 Task: Look for space in Schmallenberg, Germany from 1st July, 2023 to 8th July, 2023 for 2 adults, 1 child in price range Rs.15000 to Rs.20000. Place can be entire place with 1  bedroom having 1 bed and 1 bathroom. Property type can be house, flat, guest house, hotel. Booking option can be shelf check-in. Required host language is English.
Action: Mouse moved to (405, 93)
Screenshot: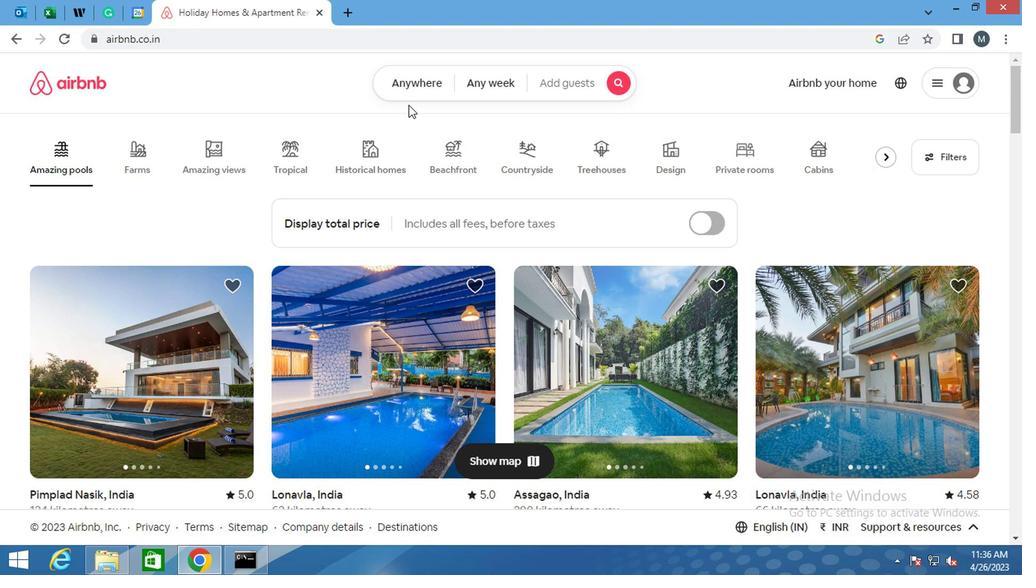 
Action: Mouse pressed left at (405, 93)
Screenshot: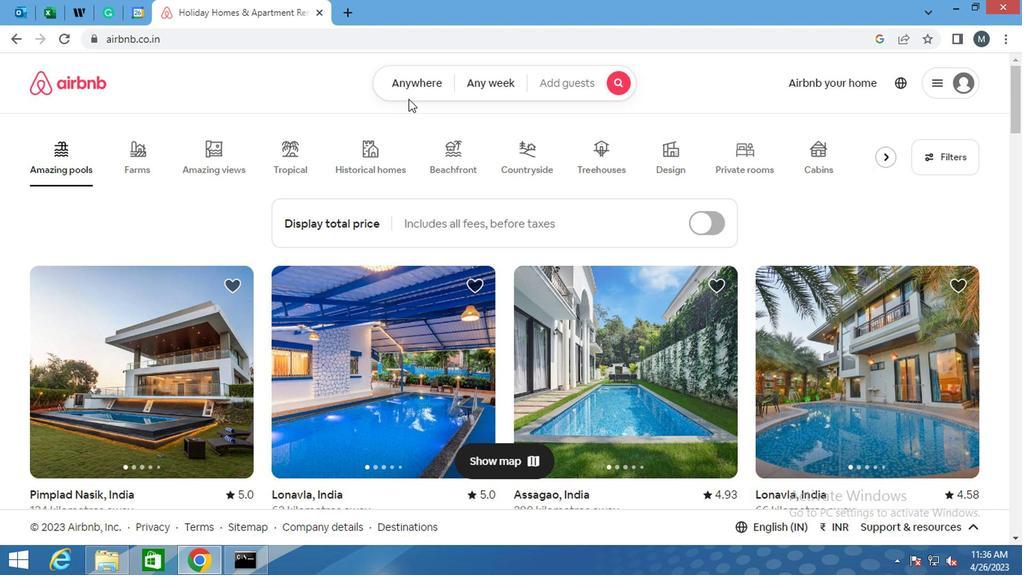 
Action: Mouse moved to (288, 144)
Screenshot: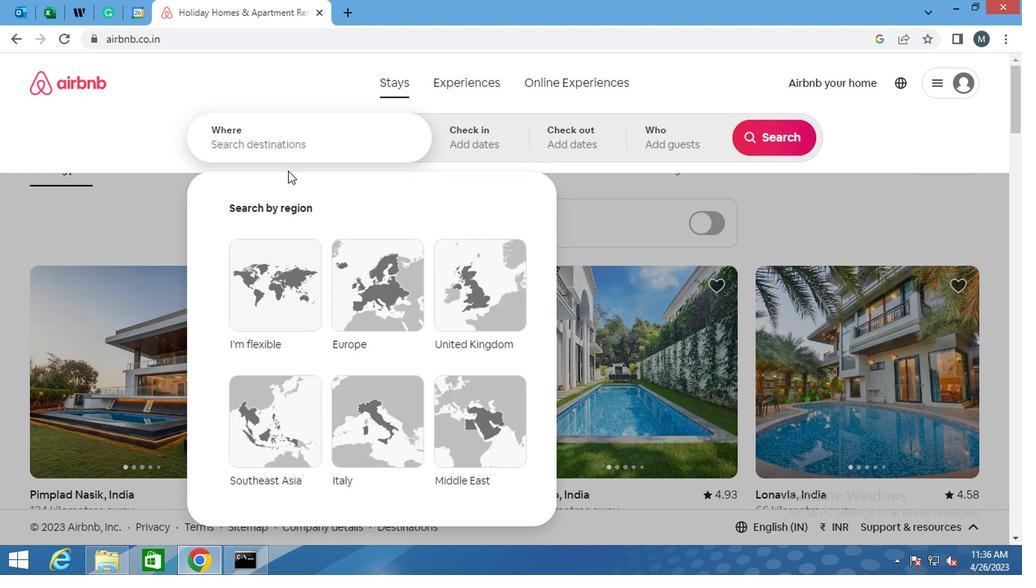 
Action: Mouse pressed left at (288, 144)
Screenshot: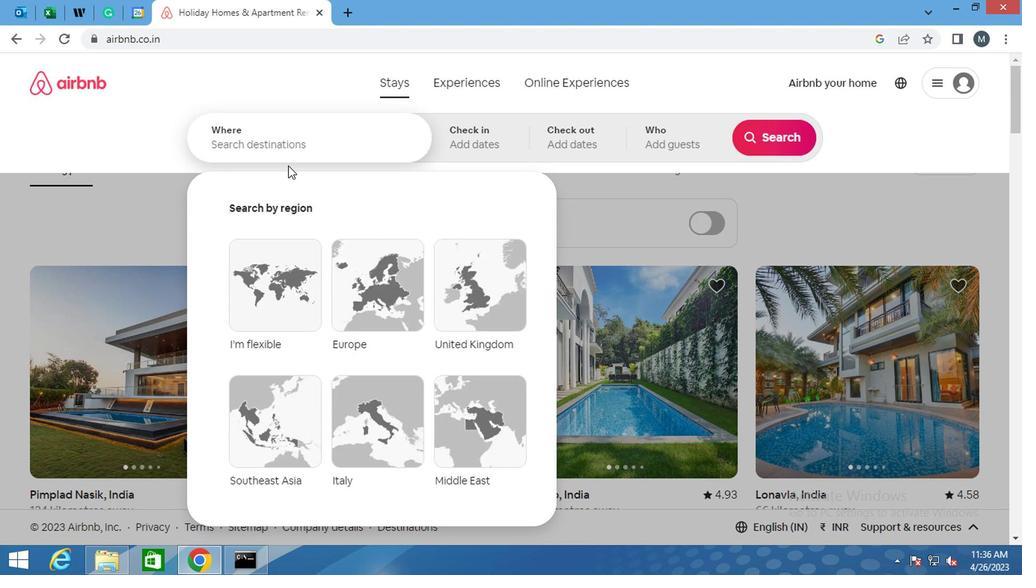 
Action: Mouse moved to (289, 144)
Screenshot: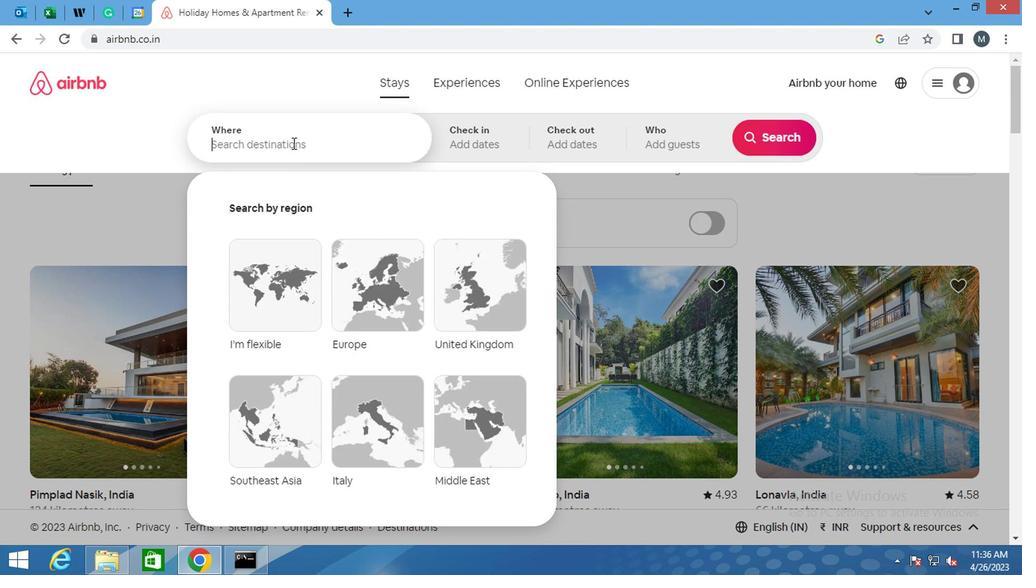 
Action: Key pressed <Key.shift>SCHMALLENBERG,<Key.shift>GER
Screenshot: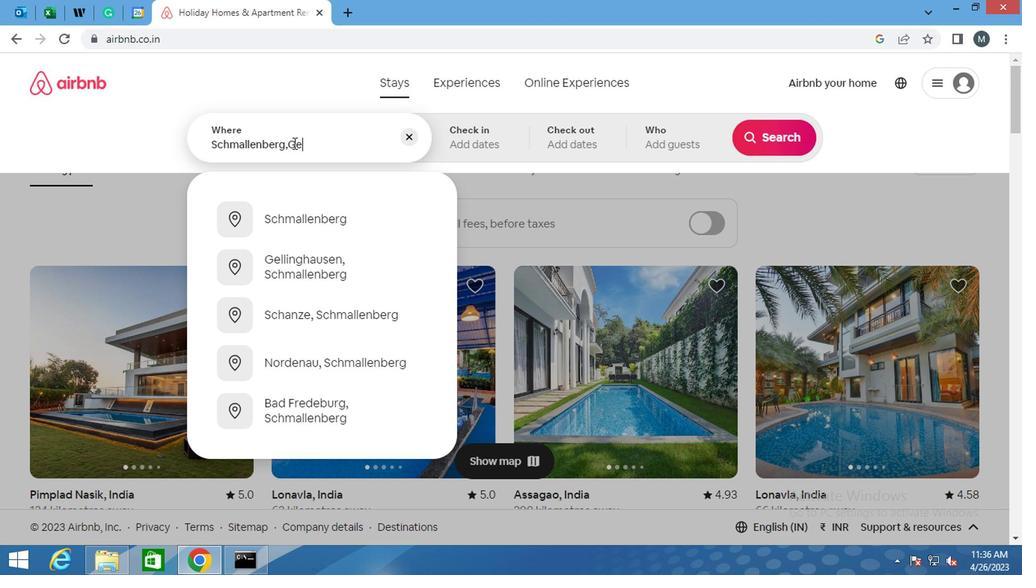
Action: Mouse moved to (339, 212)
Screenshot: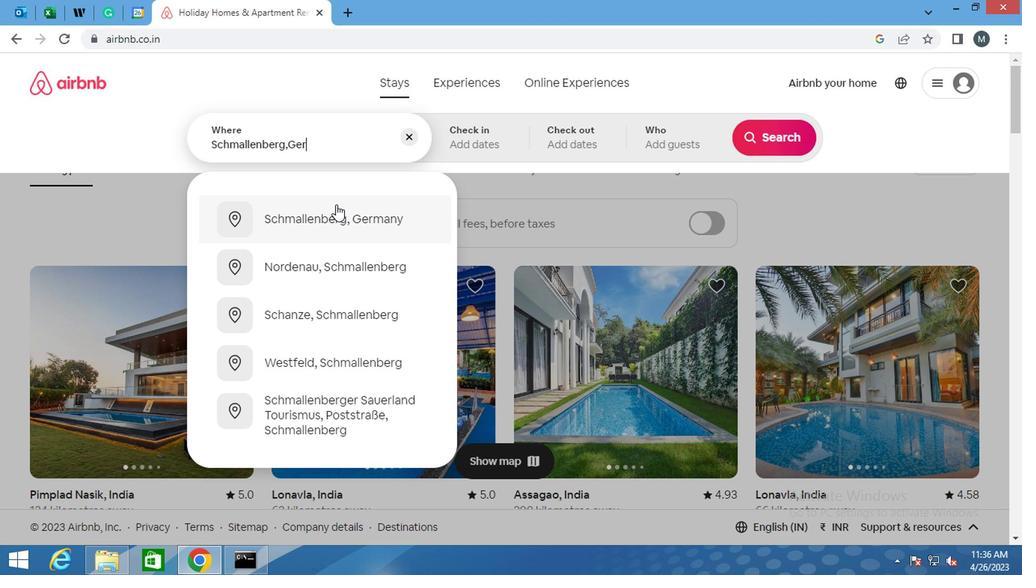 
Action: Mouse pressed left at (339, 212)
Screenshot: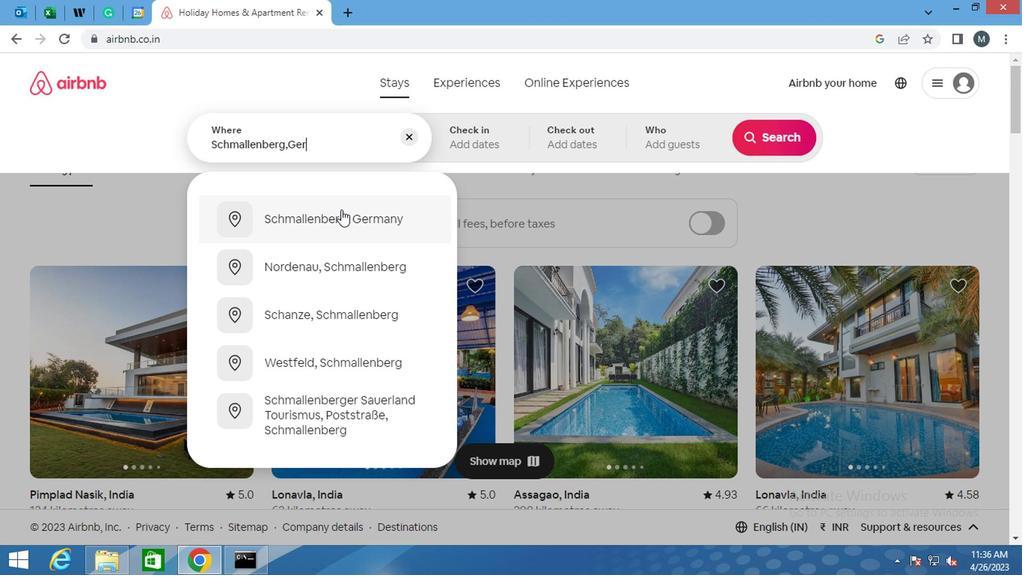 
Action: Mouse moved to (753, 257)
Screenshot: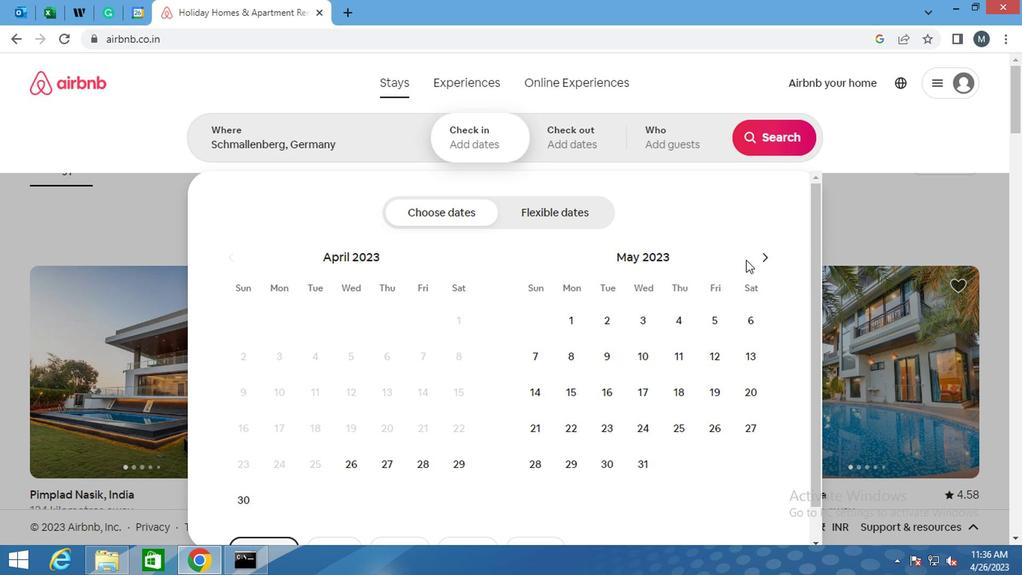 
Action: Mouse pressed left at (753, 257)
Screenshot: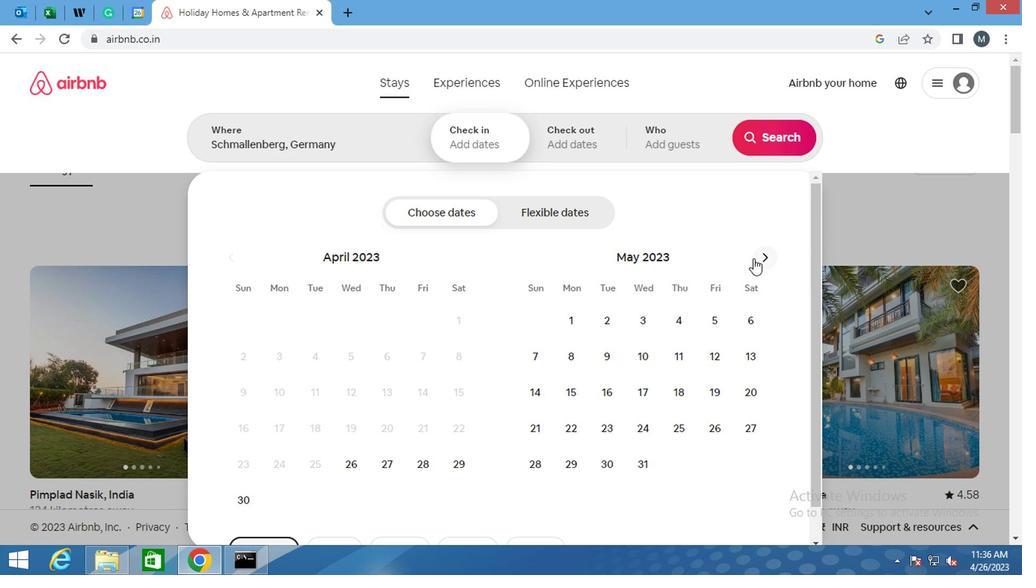 
Action: Mouse moved to (756, 257)
Screenshot: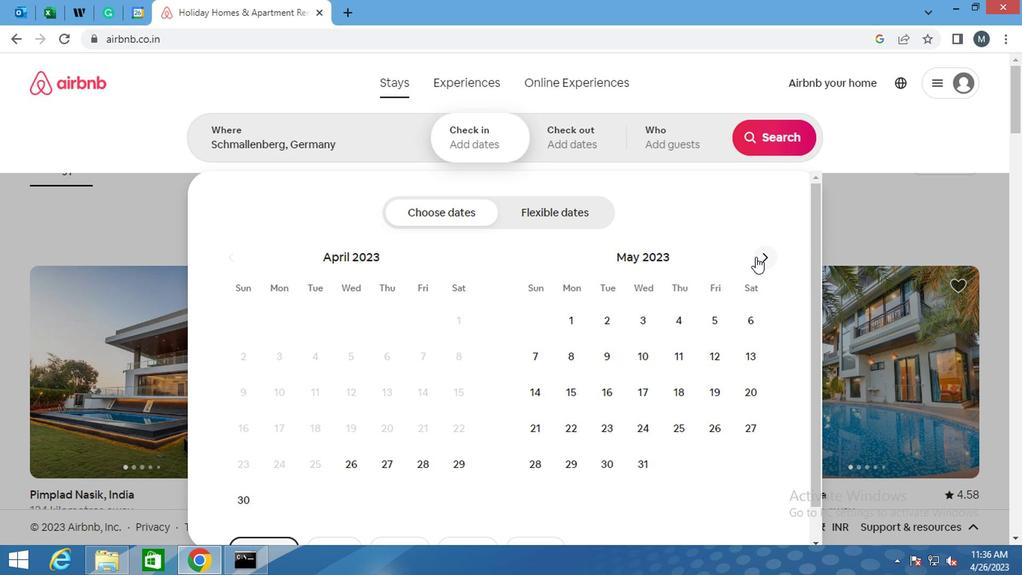 
Action: Mouse pressed left at (756, 257)
Screenshot: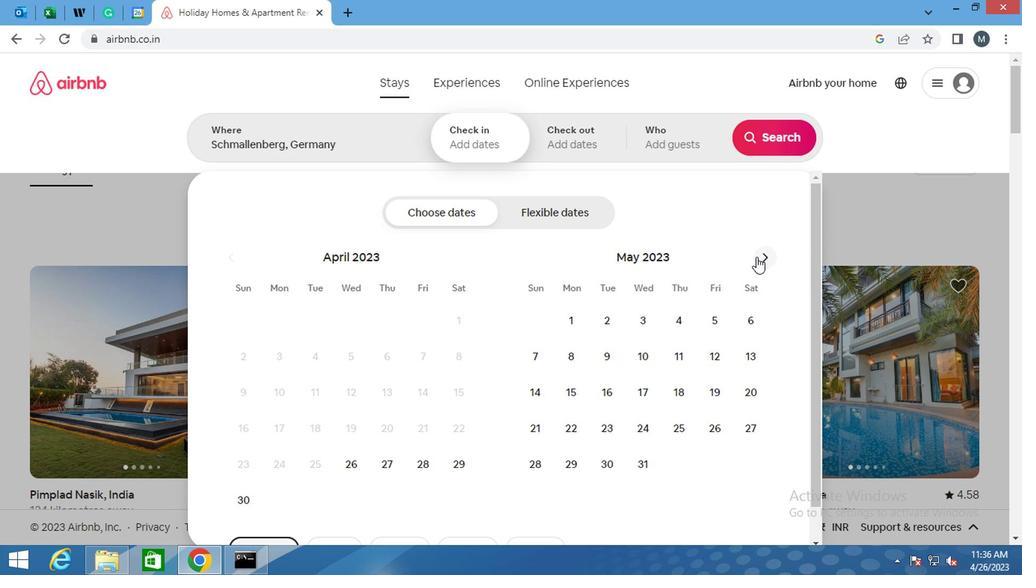 
Action: Mouse moved to (746, 322)
Screenshot: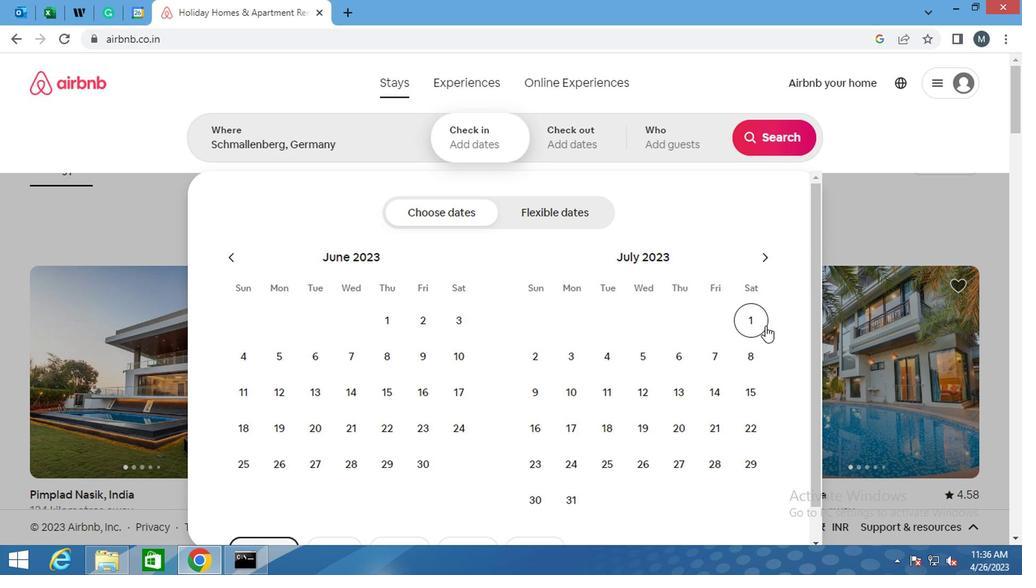 
Action: Mouse pressed left at (746, 322)
Screenshot: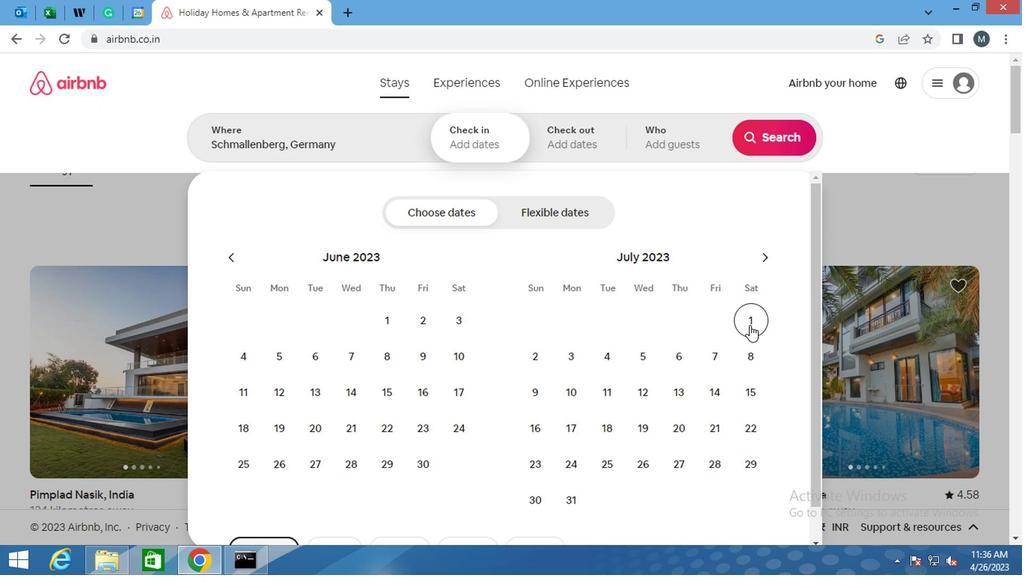 
Action: Mouse moved to (751, 354)
Screenshot: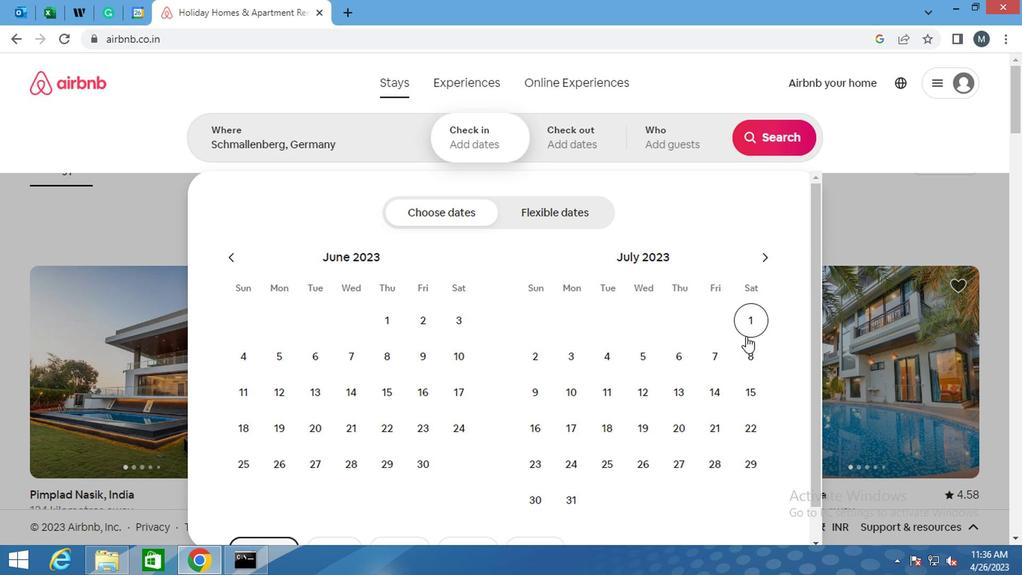 
Action: Mouse pressed left at (751, 354)
Screenshot: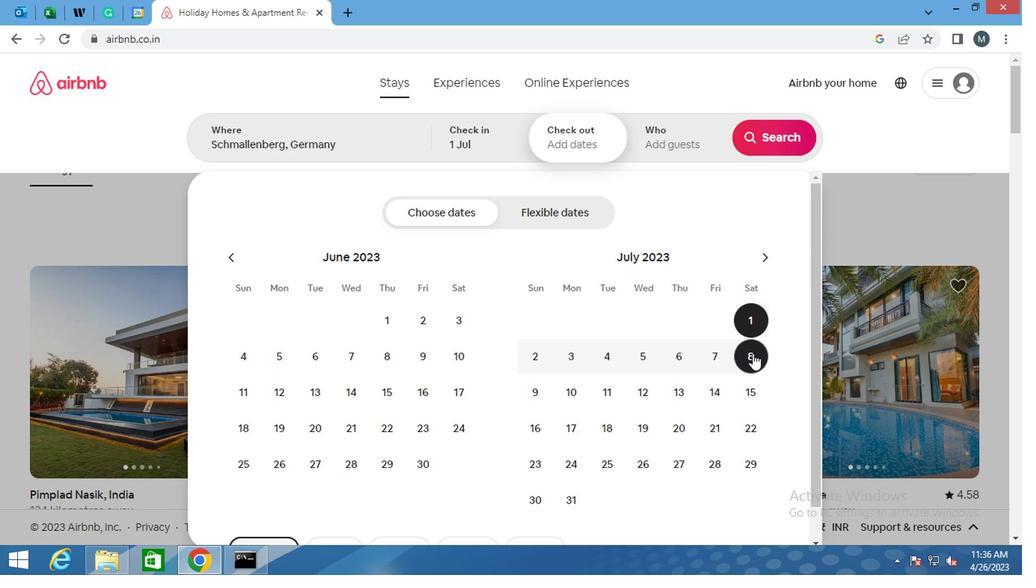 
Action: Mouse moved to (686, 150)
Screenshot: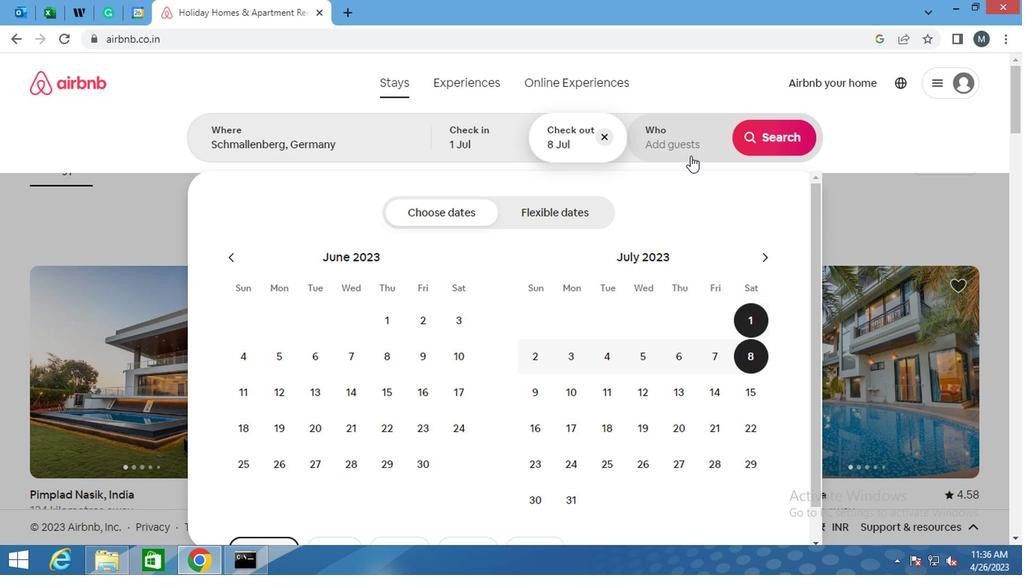 
Action: Mouse pressed left at (686, 150)
Screenshot: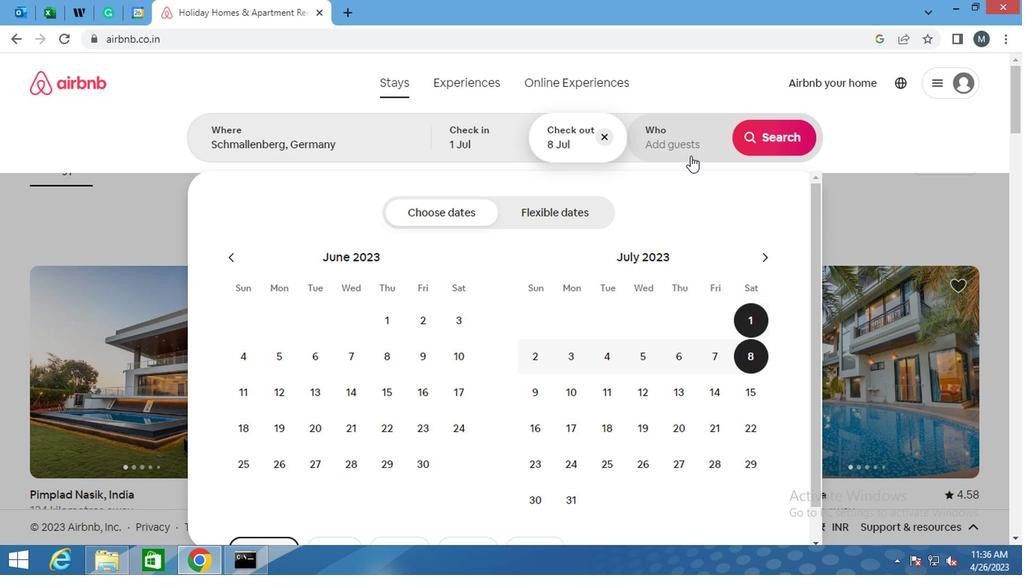 
Action: Mouse moved to (780, 217)
Screenshot: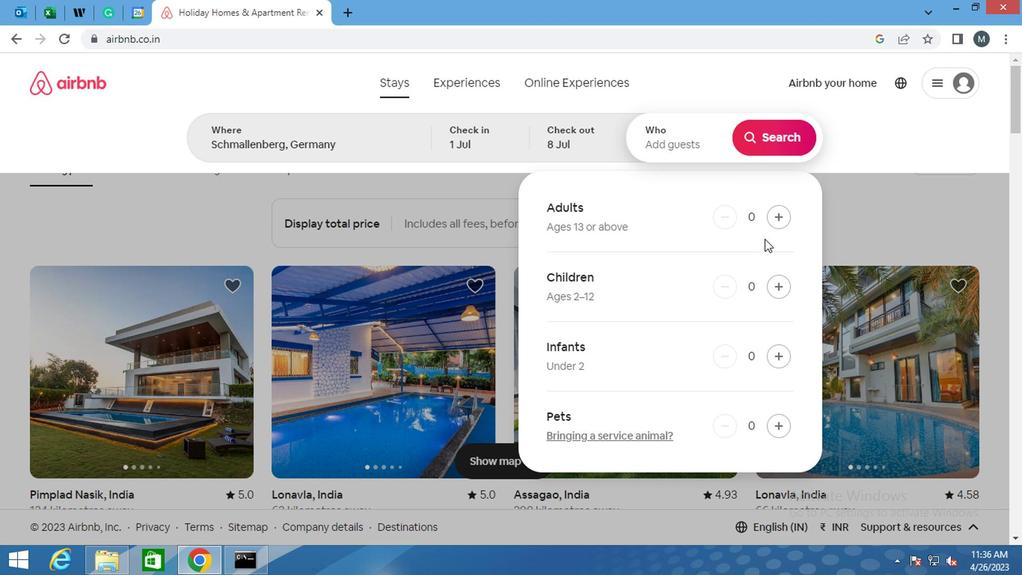 
Action: Mouse pressed left at (780, 217)
Screenshot: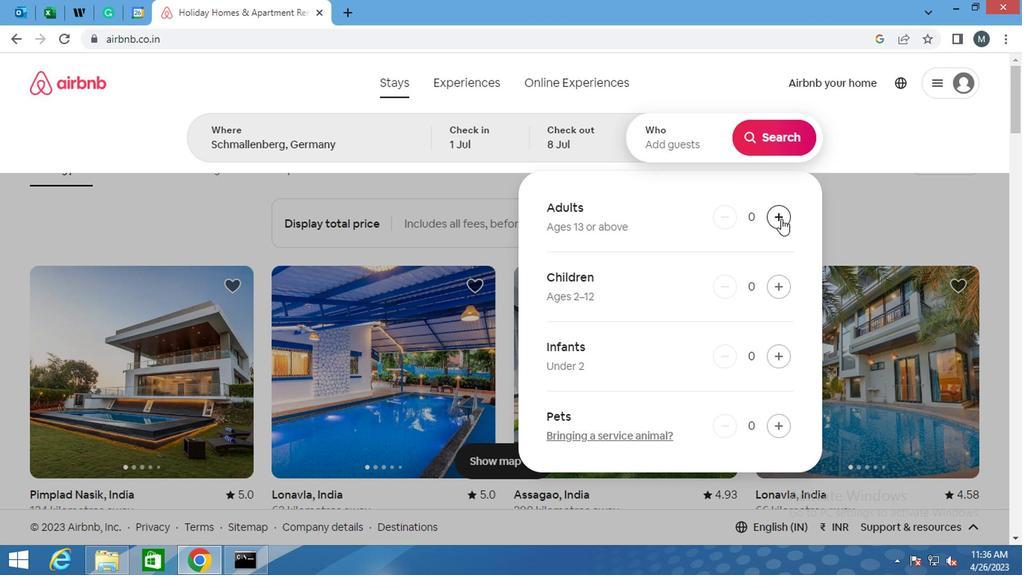 
Action: Mouse pressed left at (780, 217)
Screenshot: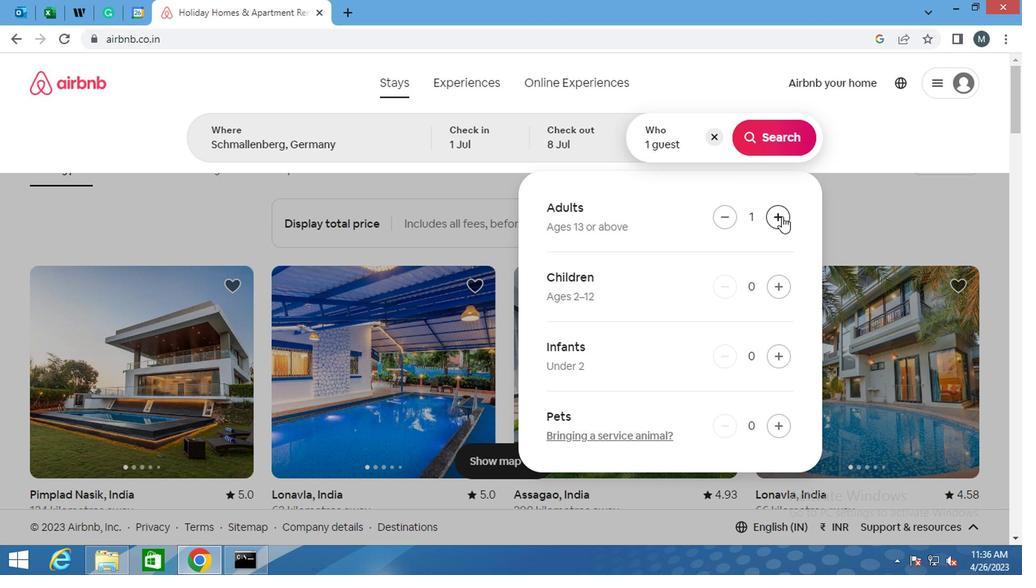 
Action: Mouse moved to (777, 284)
Screenshot: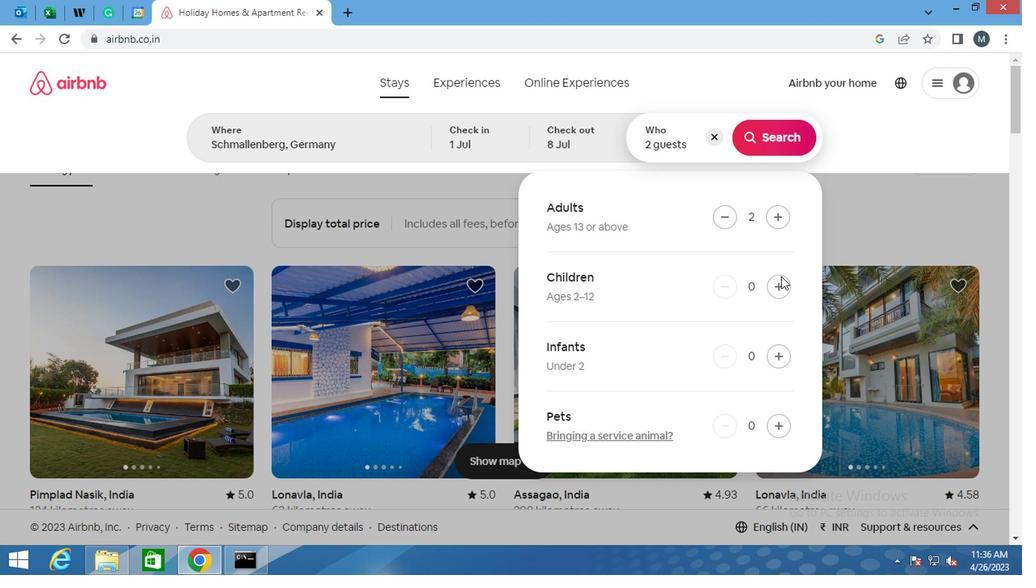 
Action: Mouse pressed left at (777, 284)
Screenshot: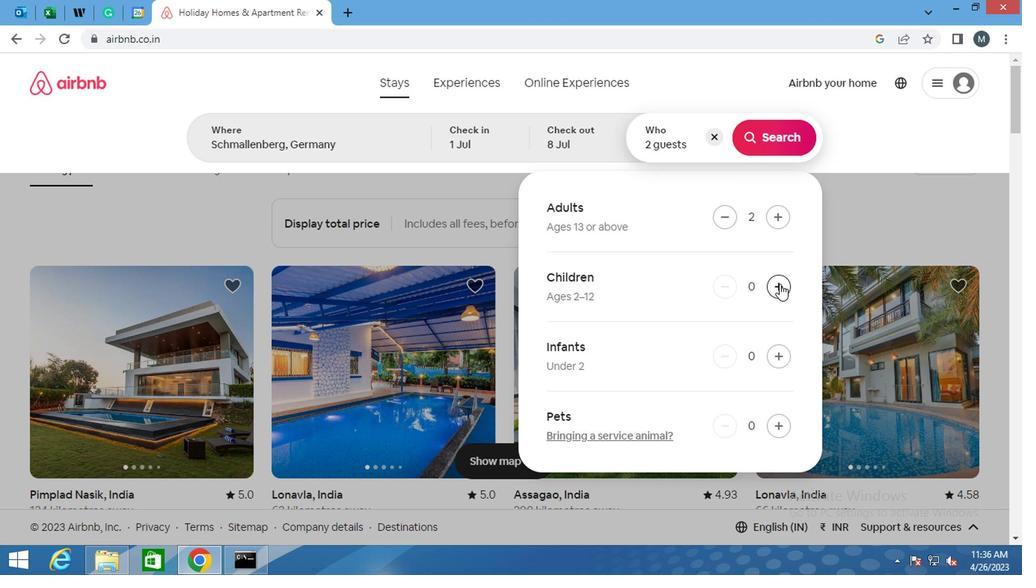
Action: Mouse moved to (757, 131)
Screenshot: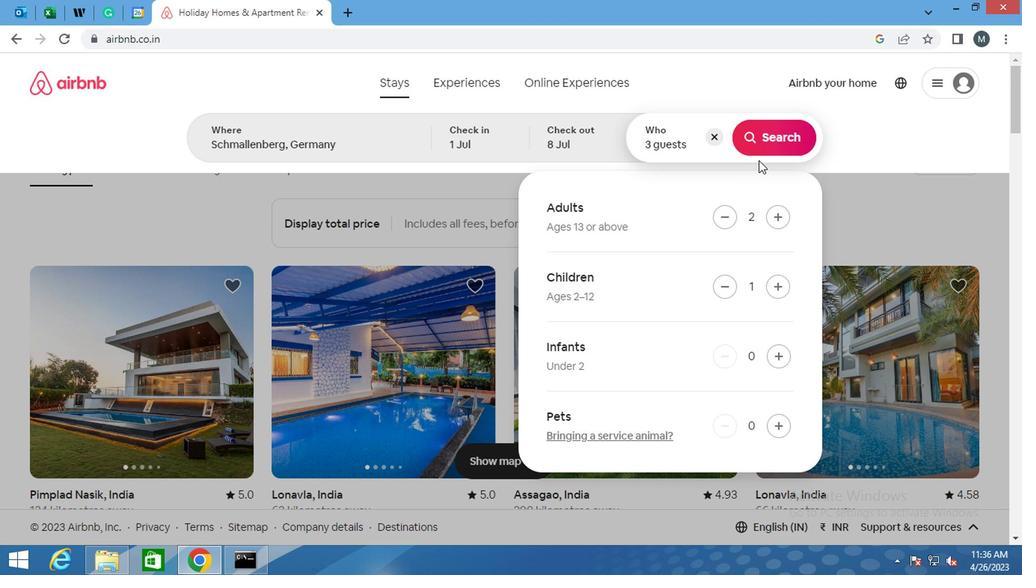 
Action: Mouse pressed left at (757, 131)
Screenshot: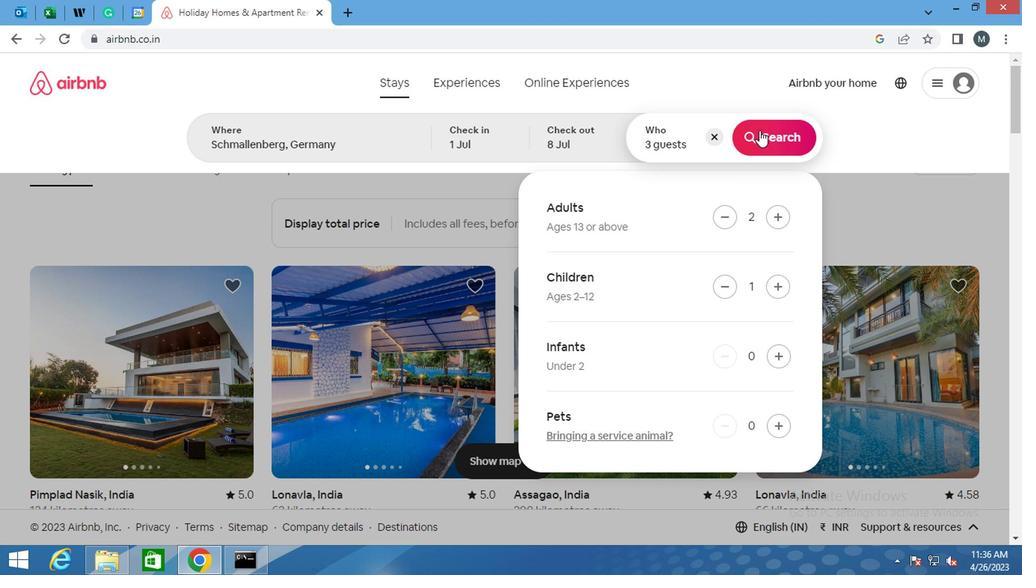 
Action: Mouse moved to (967, 145)
Screenshot: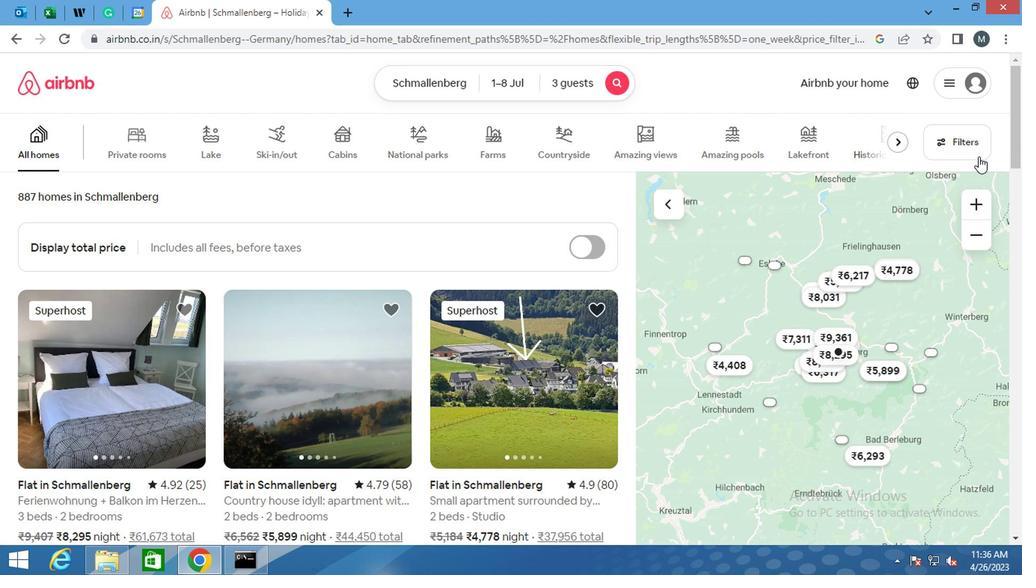 
Action: Mouse pressed left at (967, 145)
Screenshot: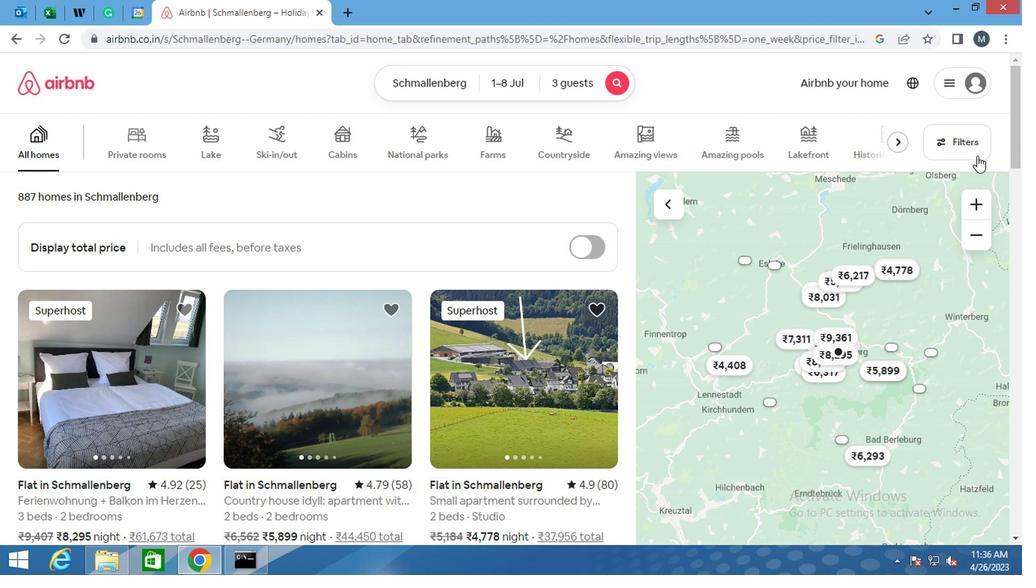 
Action: Mouse moved to (334, 334)
Screenshot: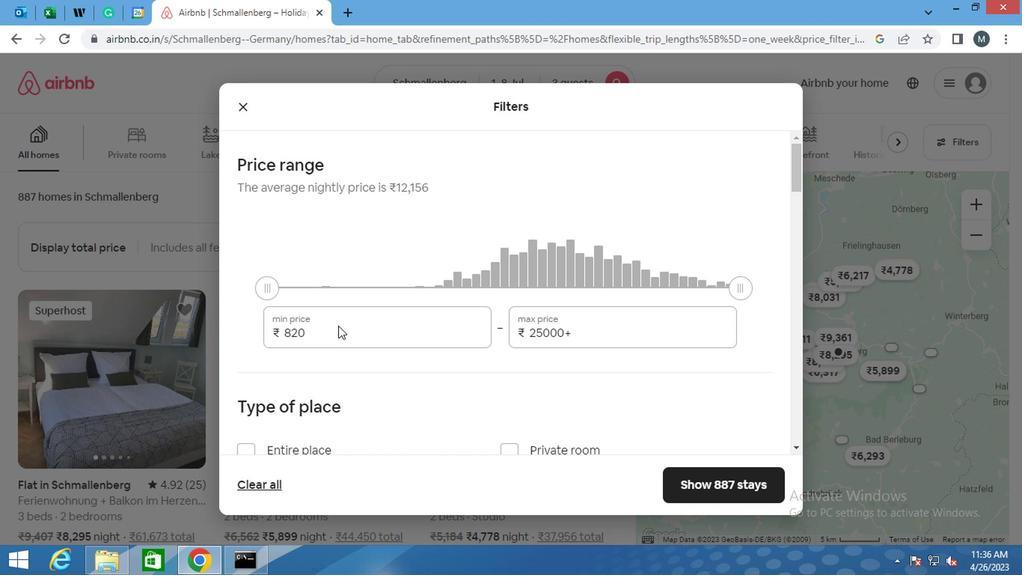 
Action: Mouse pressed left at (334, 334)
Screenshot: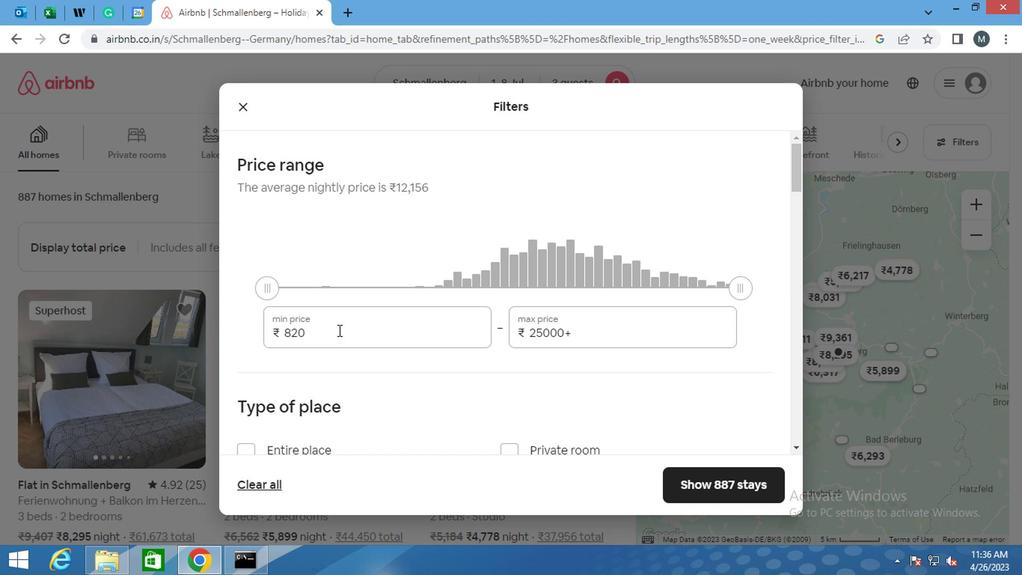 
Action: Key pressed <Key.backspace><Key.backspace><Key.backspace><Key.backspace><Key.backspace>15000
Screenshot: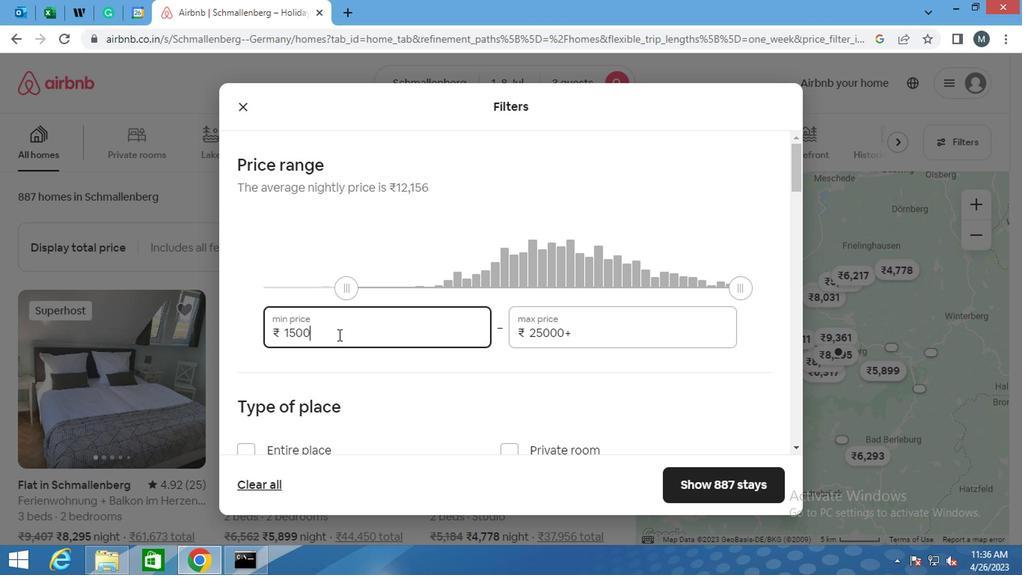 
Action: Mouse moved to (565, 335)
Screenshot: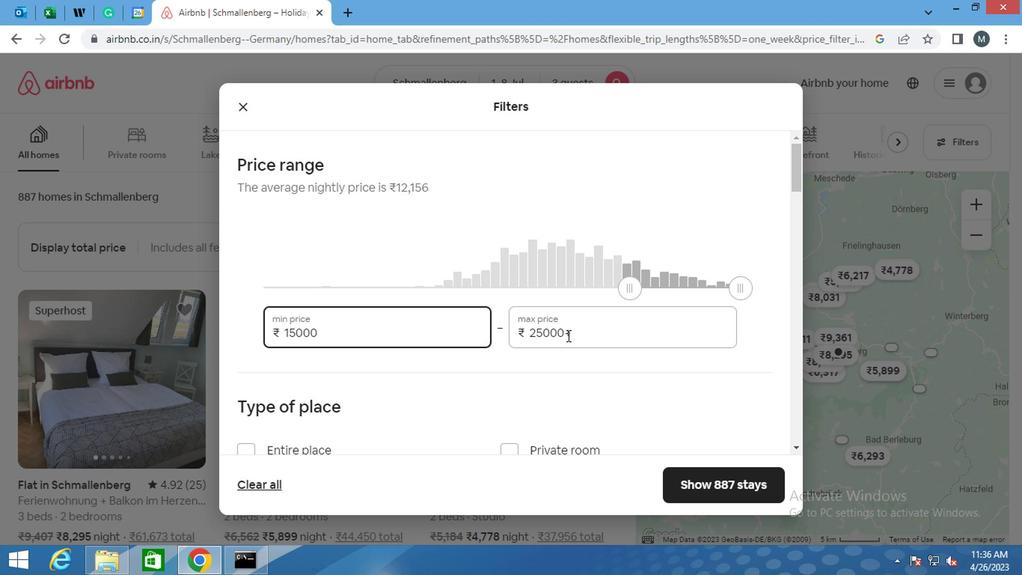 
Action: Mouse pressed left at (565, 335)
Screenshot: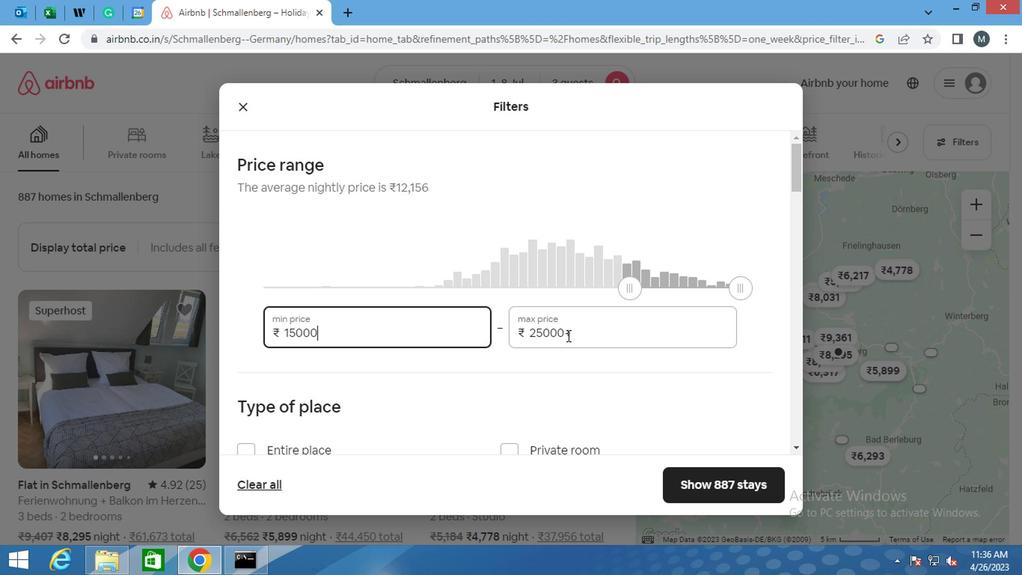 
Action: Mouse moved to (614, 331)
Screenshot: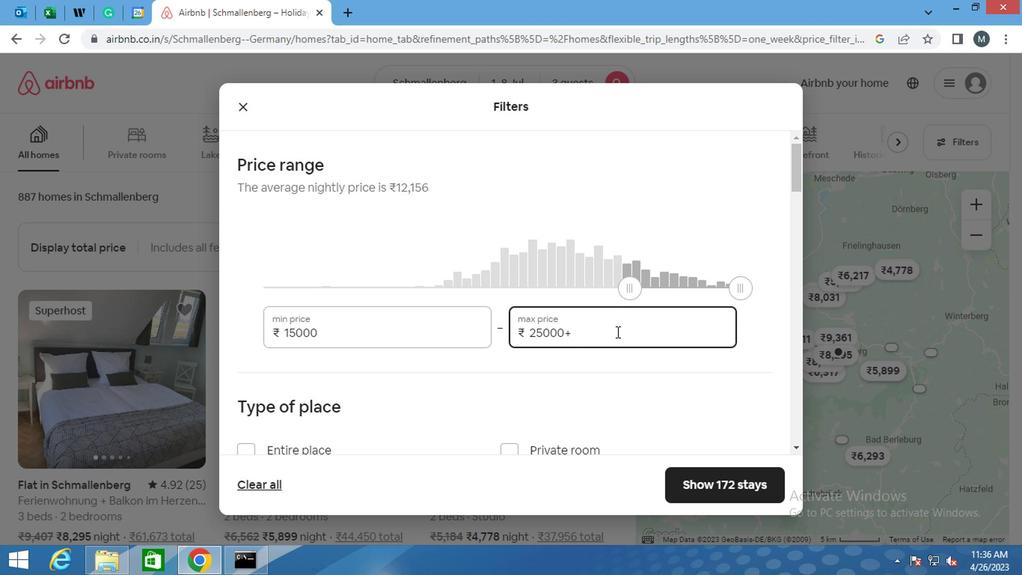 
Action: Key pressed <Key.backspace>
Screenshot: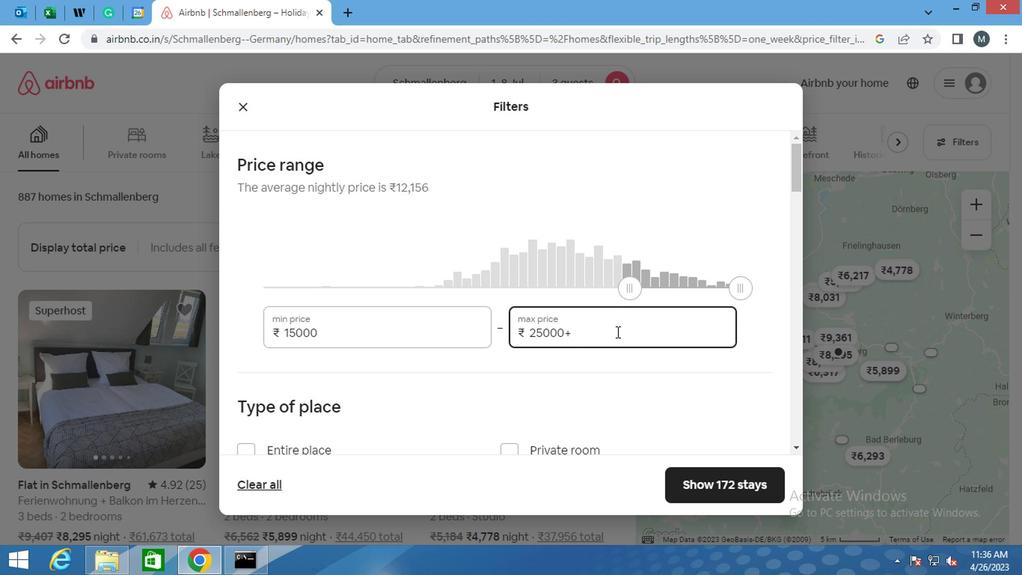
Action: Mouse moved to (613, 331)
Screenshot: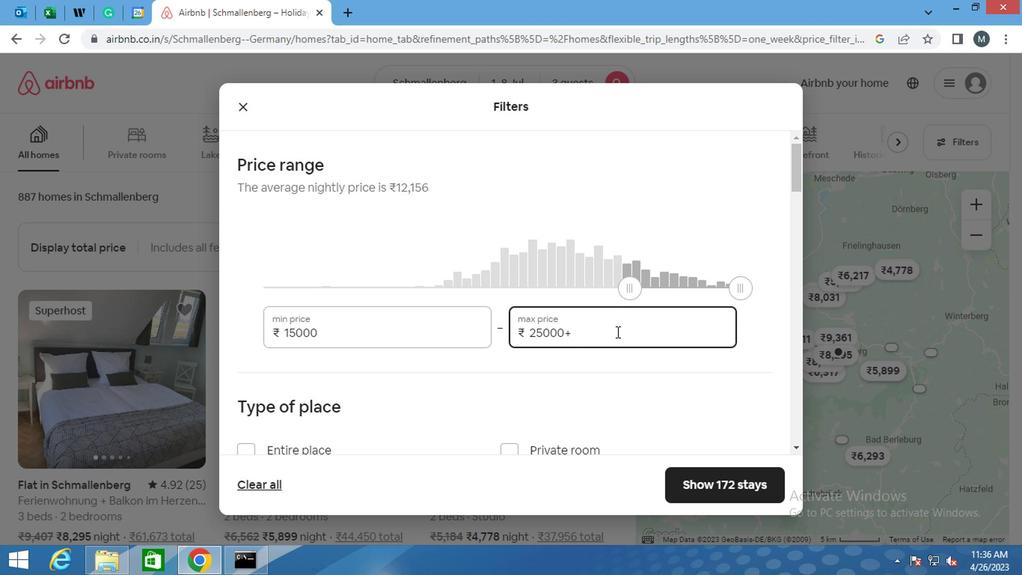 
Action: Key pressed <Key.backspace><Key.backspace><Key.backspace><Key.backspace>
Screenshot: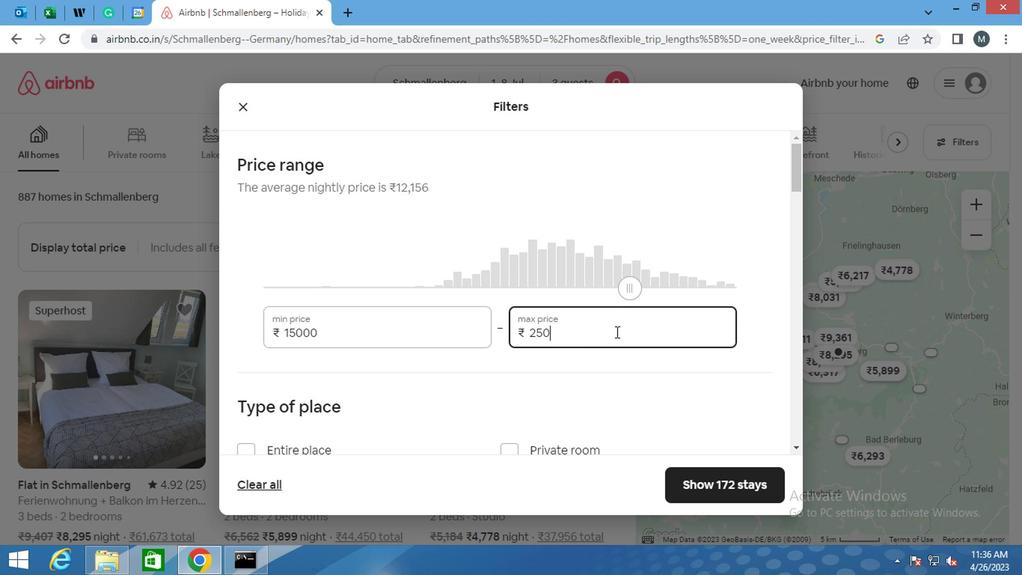 
Action: Mouse moved to (612, 332)
Screenshot: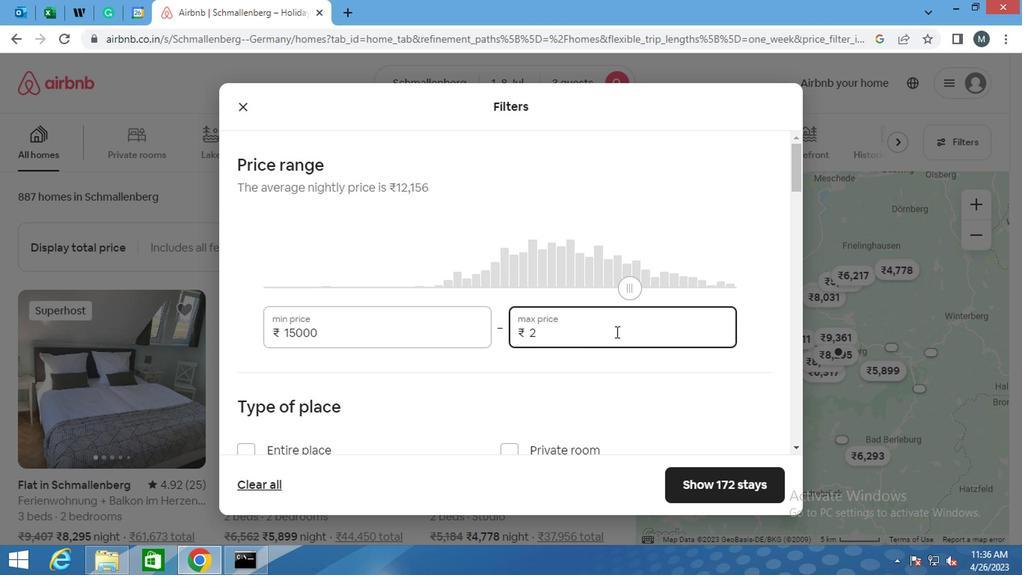 
Action: Key pressed 00
Screenshot: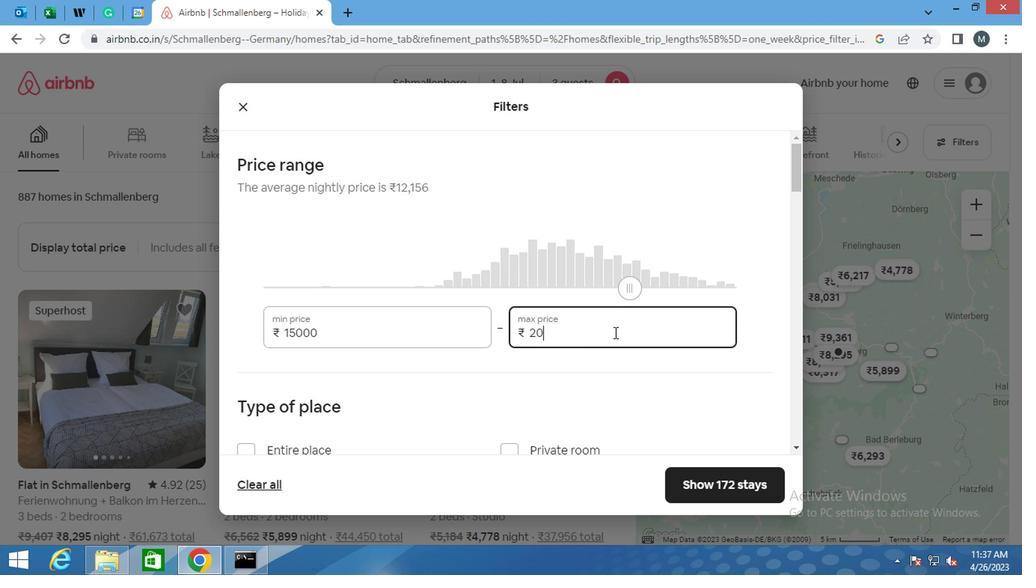 
Action: Mouse moved to (610, 332)
Screenshot: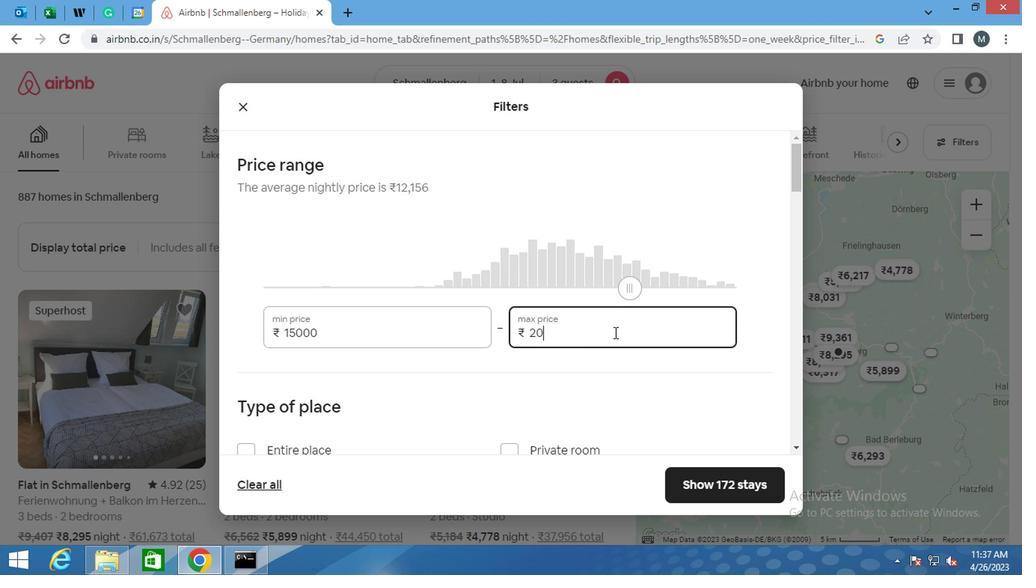 
Action: Key pressed 00
Screenshot: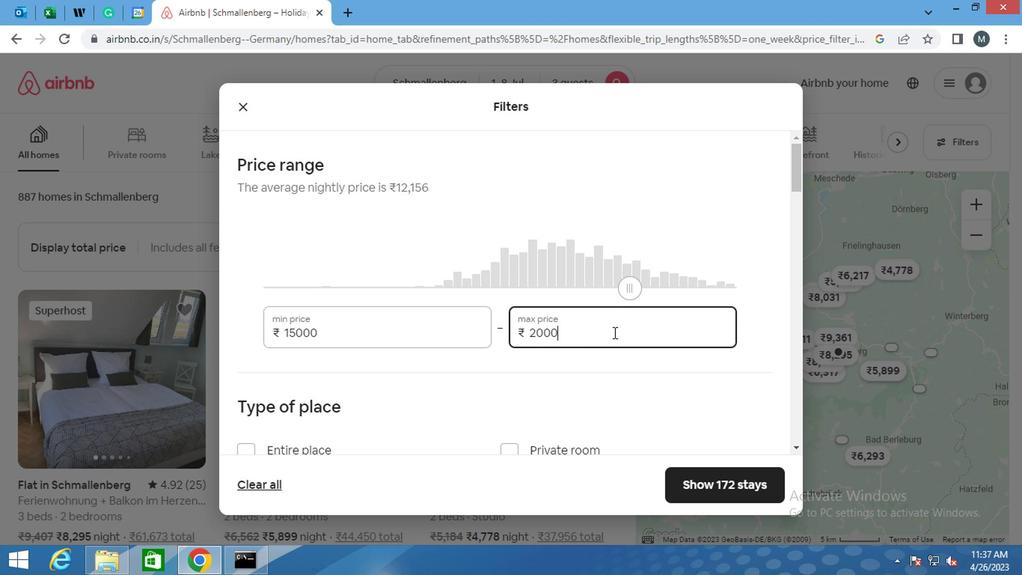 
Action: Mouse moved to (449, 319)
Screenshot: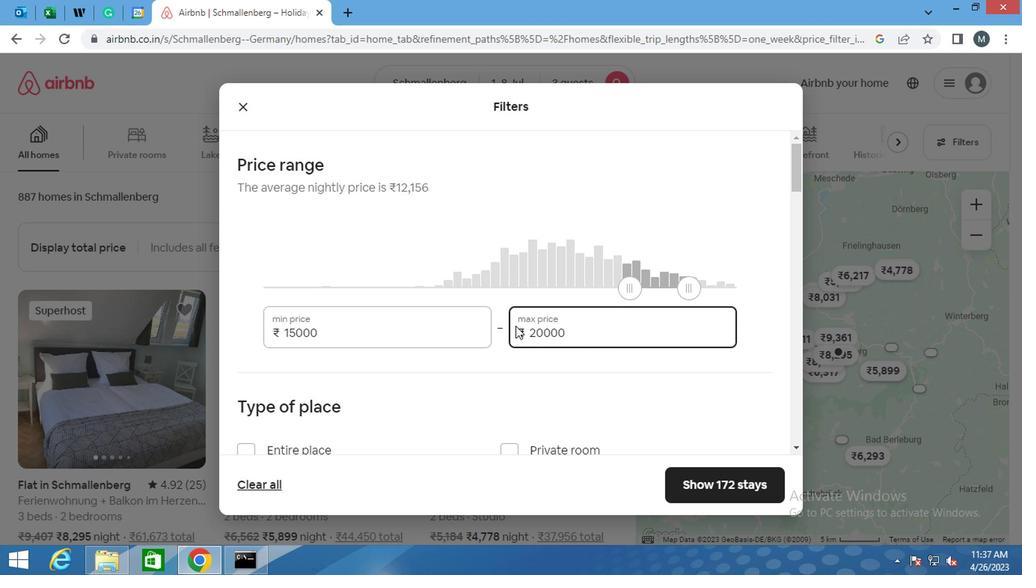
Action: Mouse scrolled (449, 319) with delta (0, 0)
Screenshot: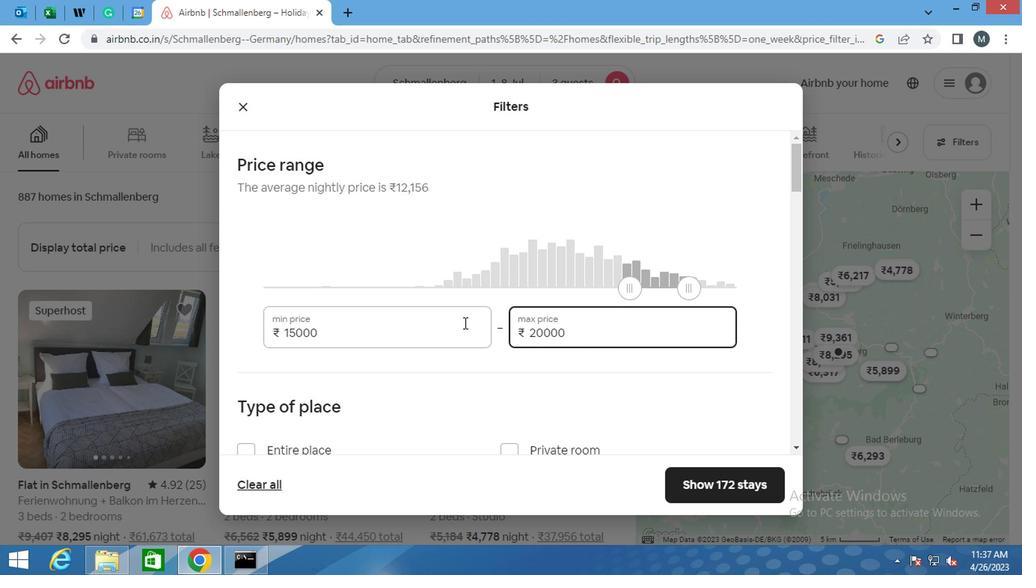 
Action: Mouse scrolled (449, 319) with delta (0, 0)
Screenshot: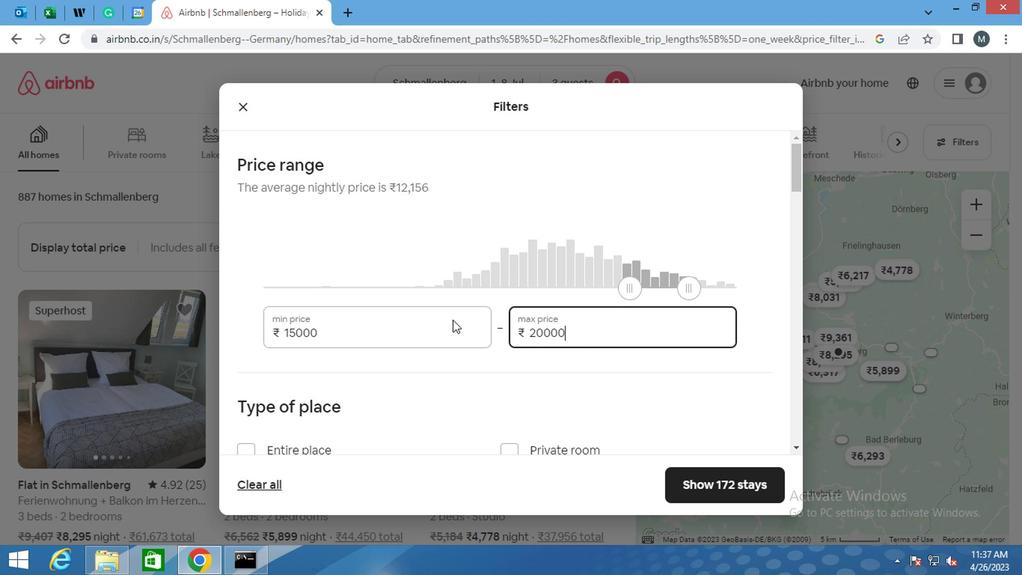 
Action: Mouse moved to (442, 319)
Screenshot: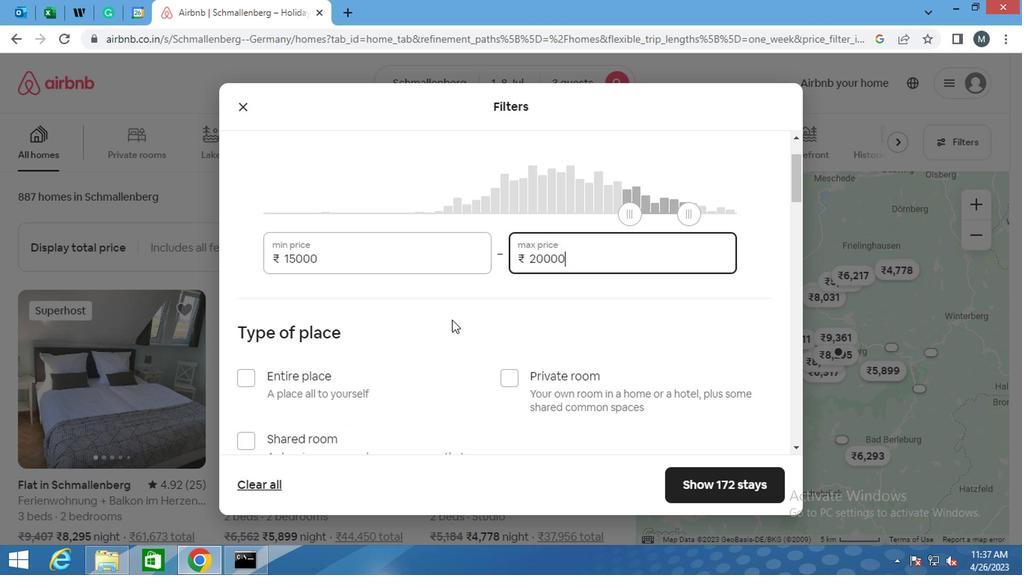 
Action: Mouse scrolled (442, 319) with delta (0, 0)
Screenshot: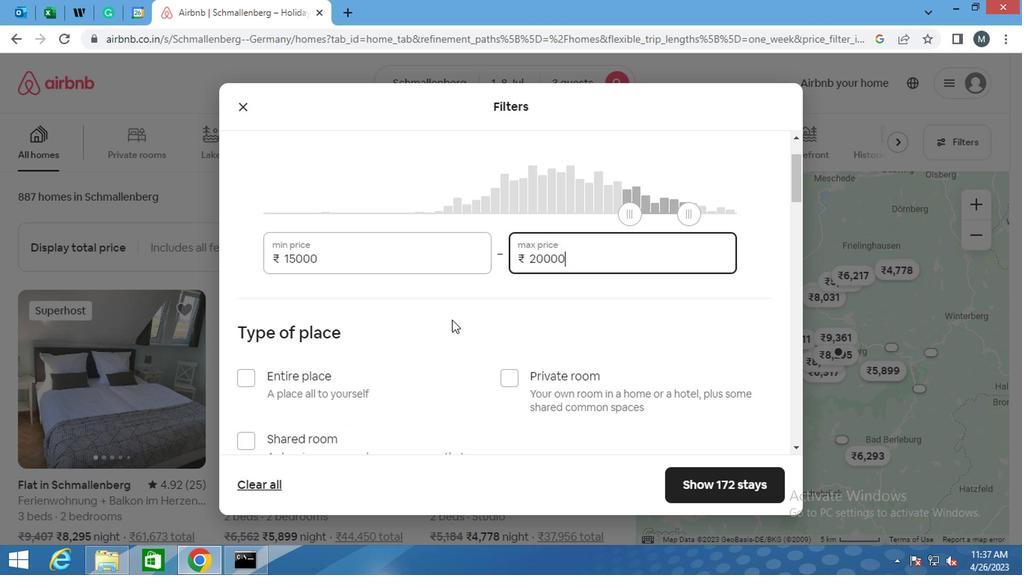 
Action: Mouse moved to (245, 232)
Screenshot: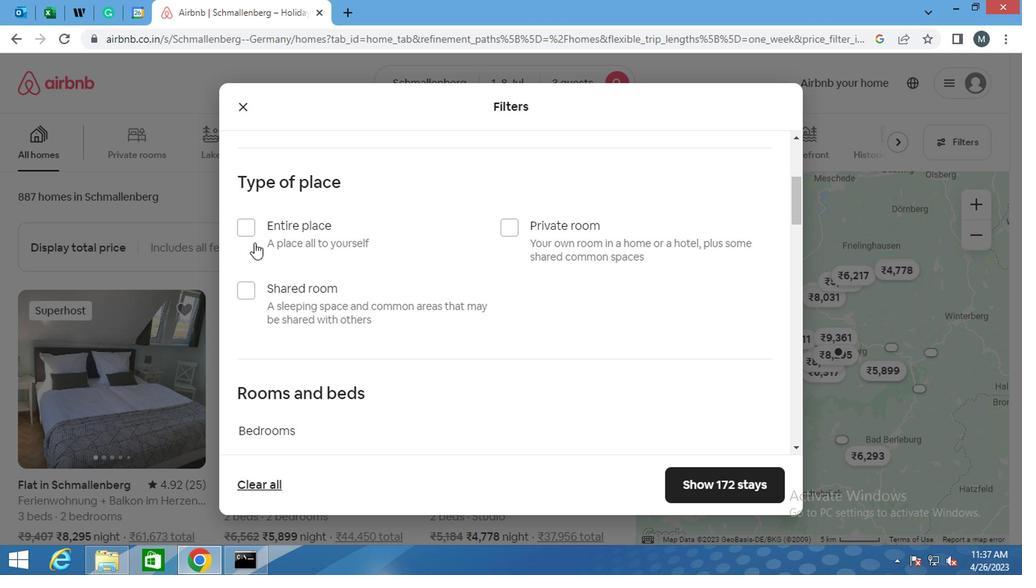 
Action: Mouse pressed left at (245, 232)
Screenshot: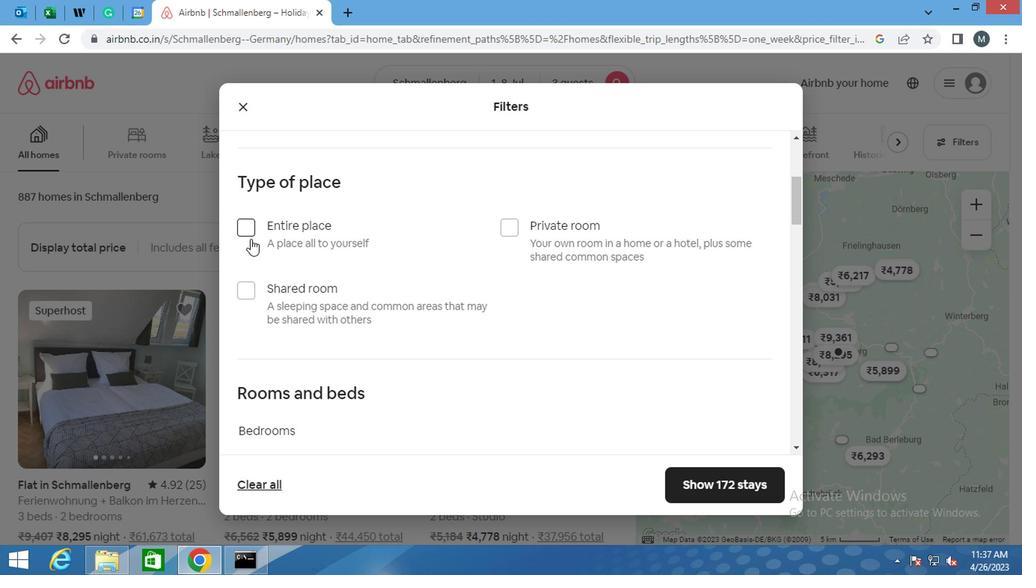
Action: Mouse moved to (322, 243)
Screenshot: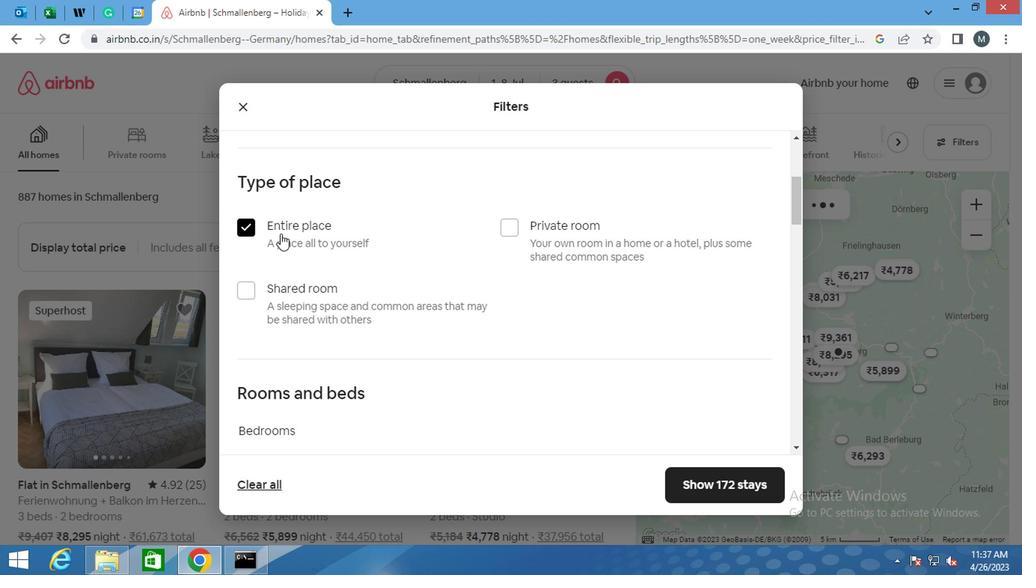 
Action: Mouse scrolled (322, 242) with delta (0, -1)
Screenshot: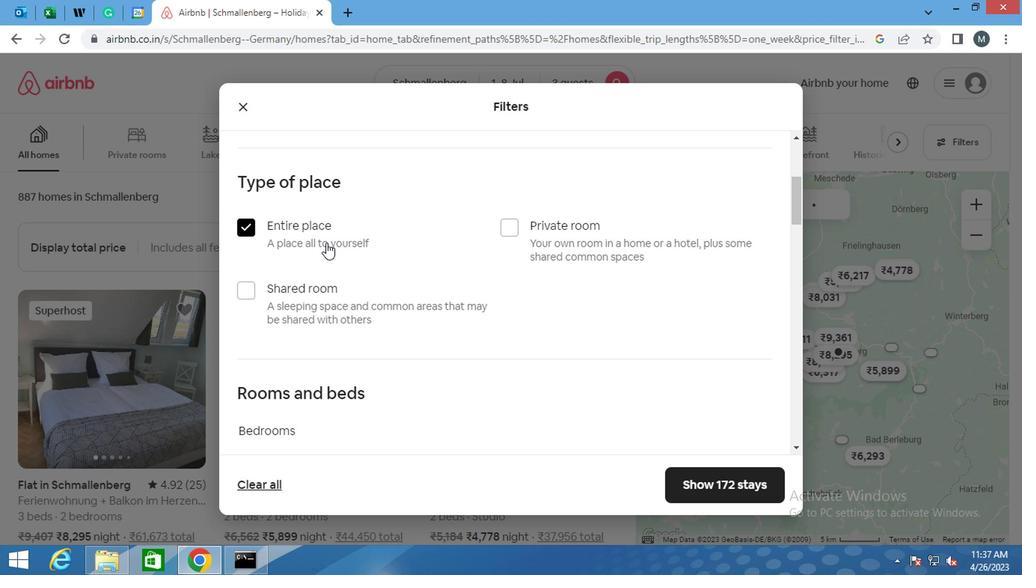 
Action: Mouse moved to (324, 243)
Screenshot: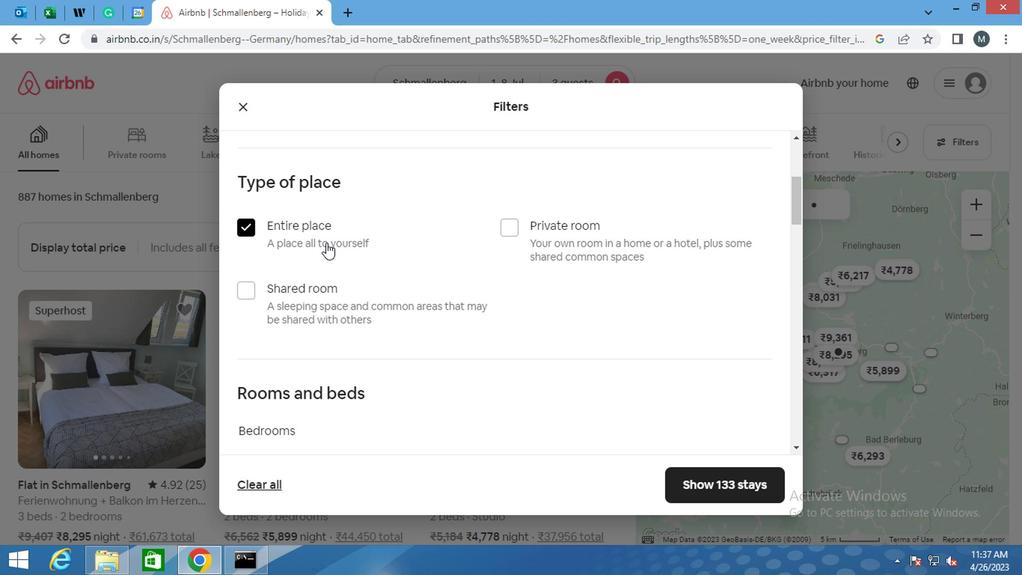 
Action: Mouse scrolled (324, 243) with delta (0, 0)
Screenshot: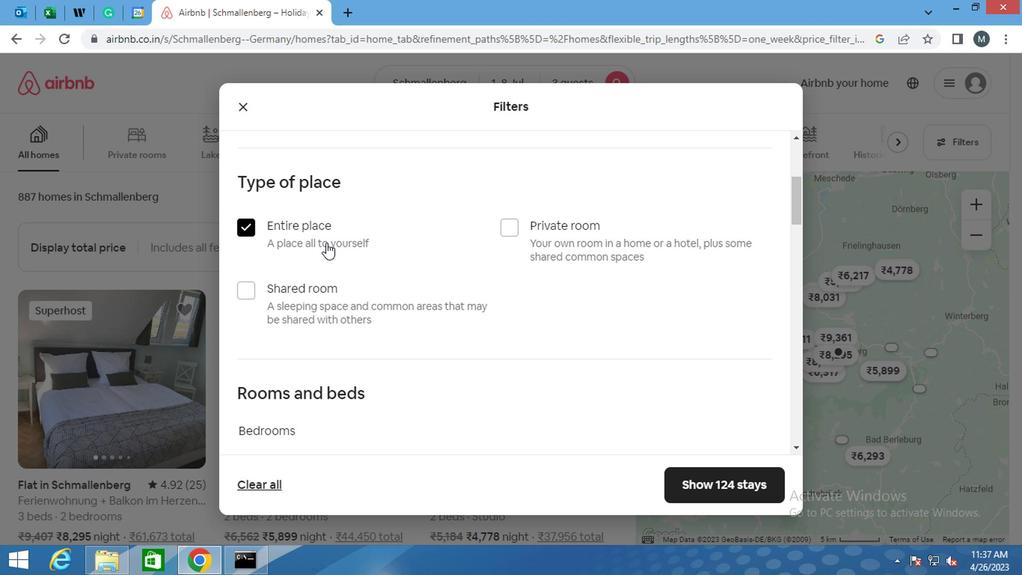 
Action: Mouse moved to (336, 324)
Screenshot: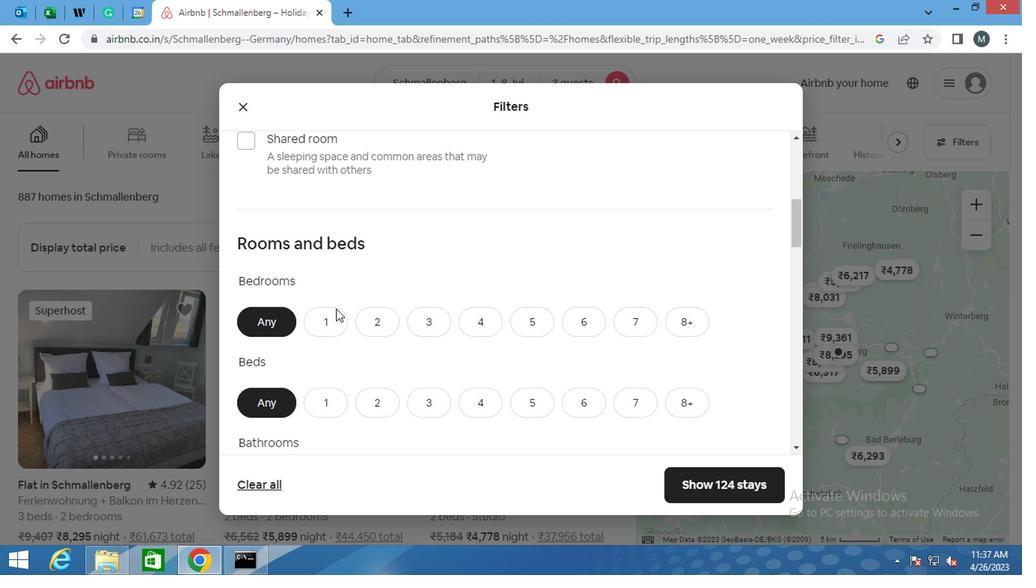 
Action: Mouse pressed left at (336, 324)
Screenshot: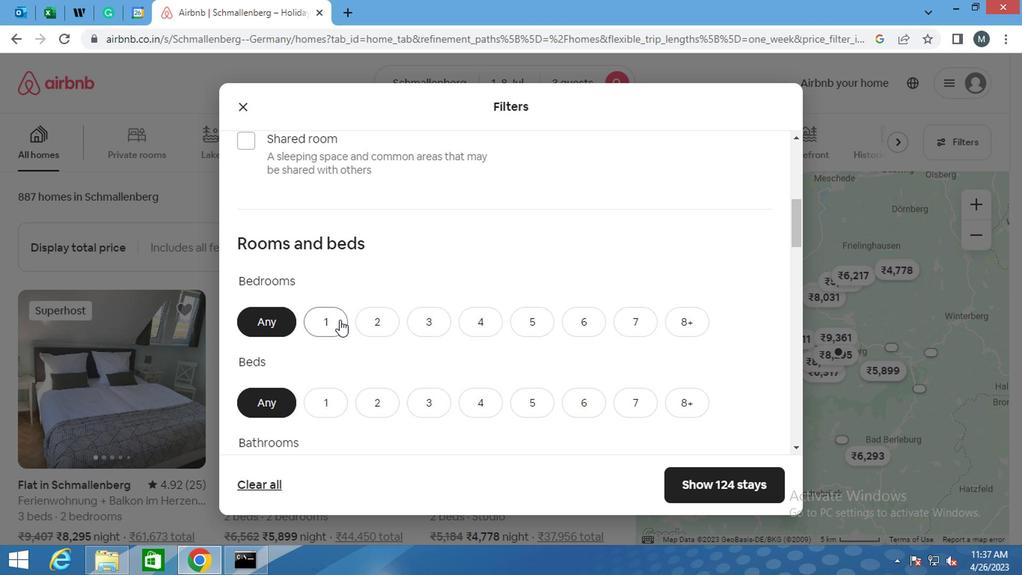 
Action: Mouse moved to (334, 313)
Screenshot: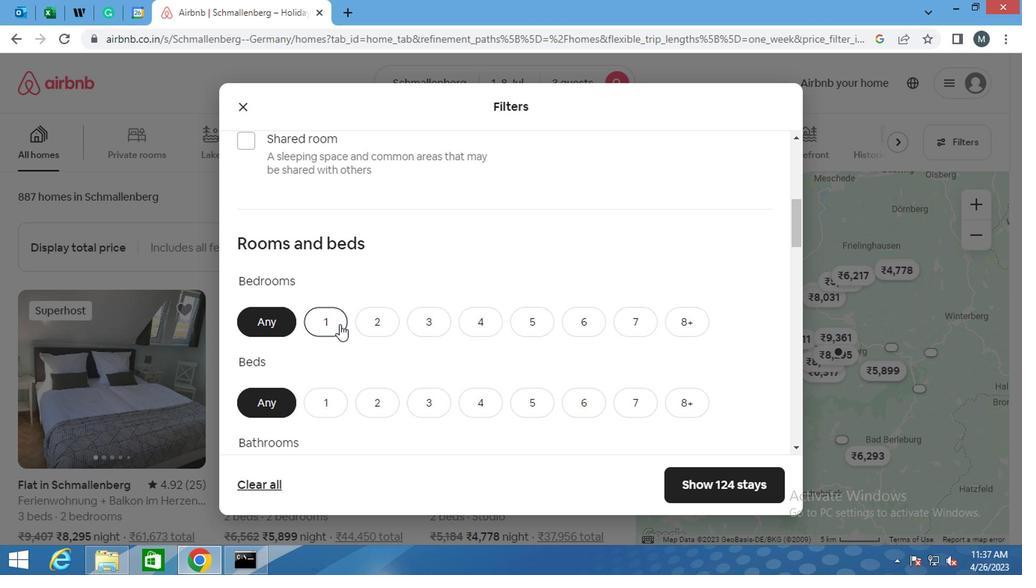 
Action: Mouse scrolled (334, 312) with delta (0, -1)
Screenshot: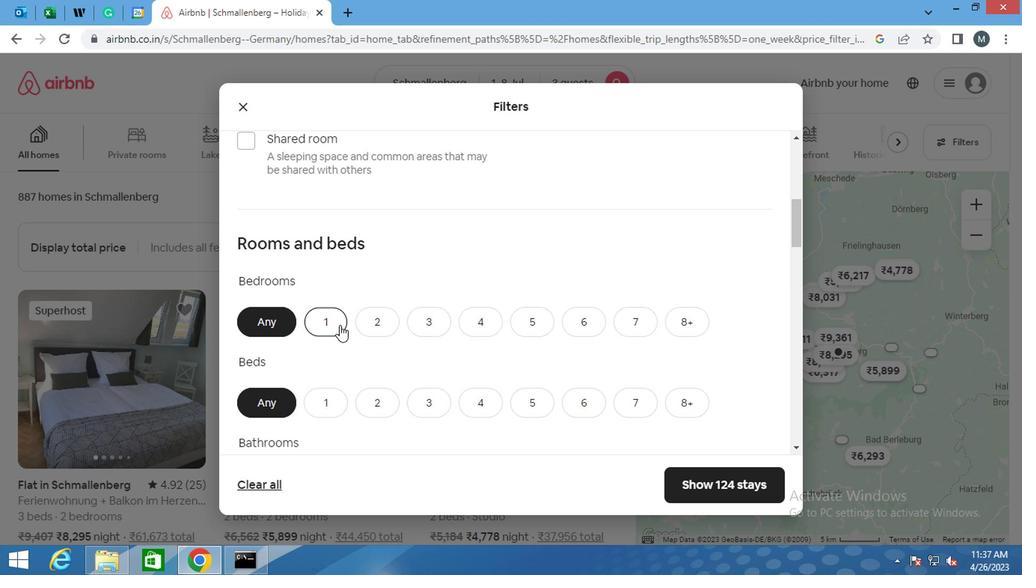 
Action: Mouse moved to (334, 313)
Screenshot: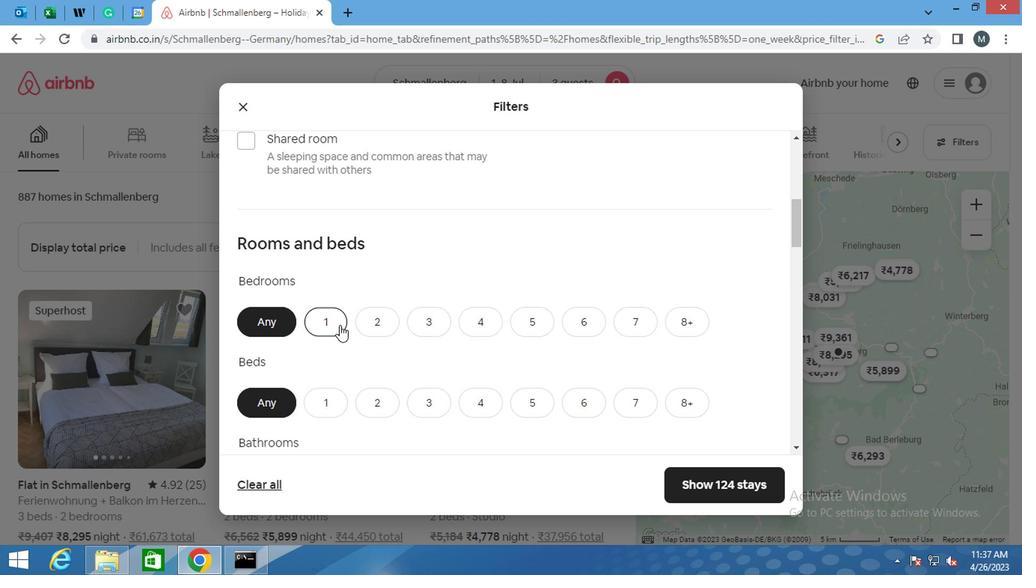 
Action: Mouse scrolled (334, 312) with delta (0, -1)
Screenshot: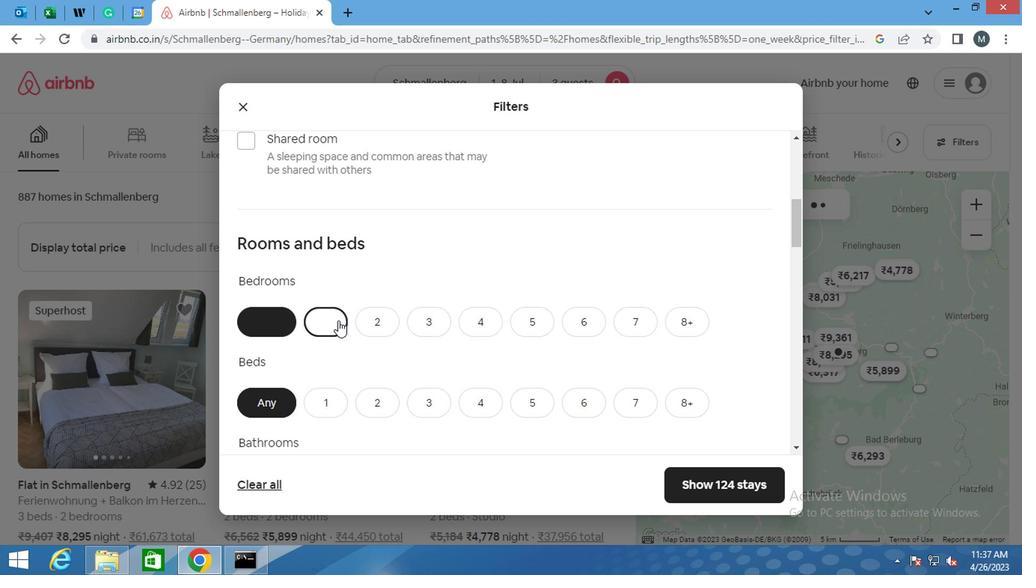 
Action: Mouse moved to (327, 242)
Screenshot: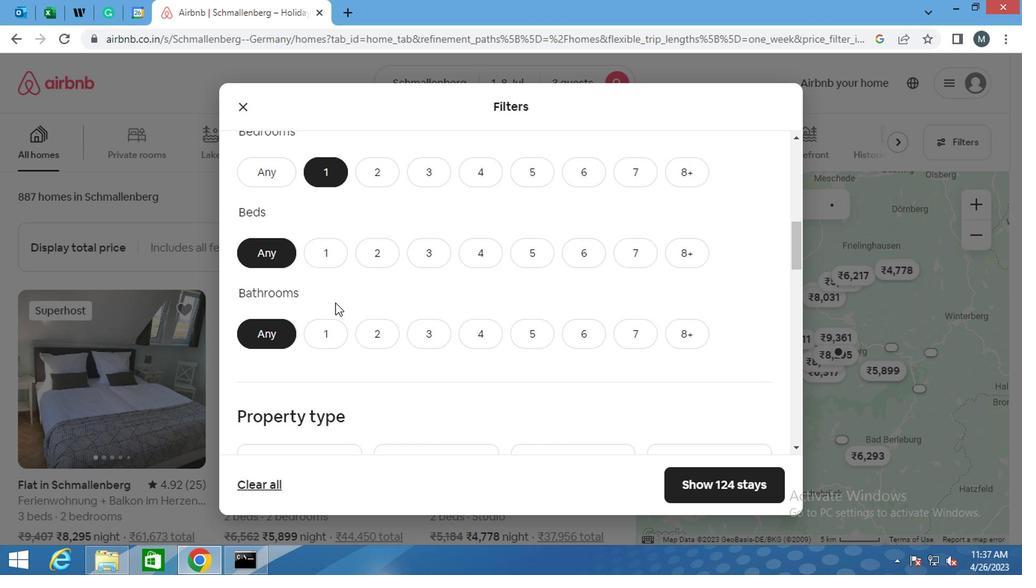 
Action: Mouse pressed left at (327, 242)
Screenshot: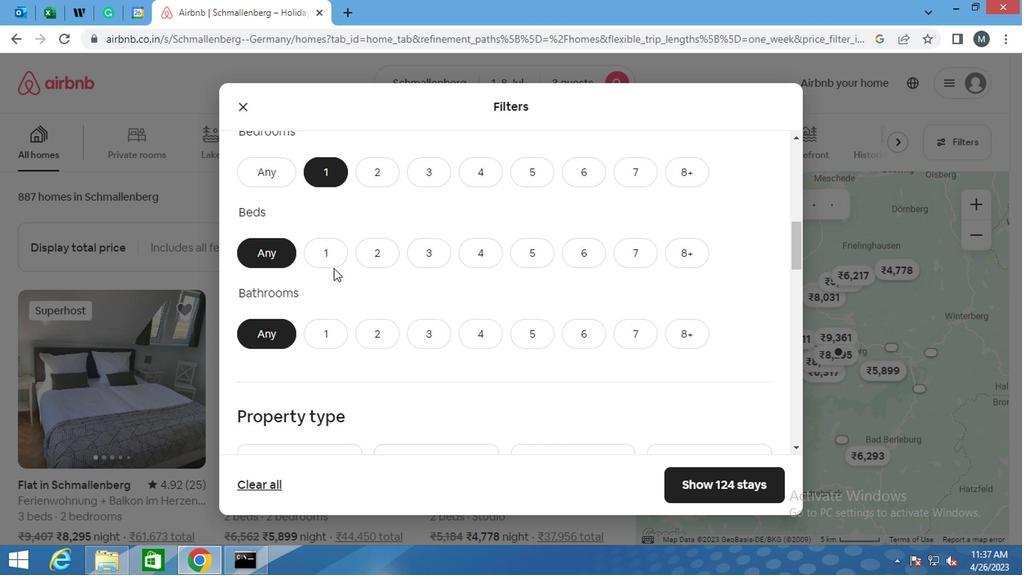 
Action: Mouse moved to (327, 333)
Screenshot: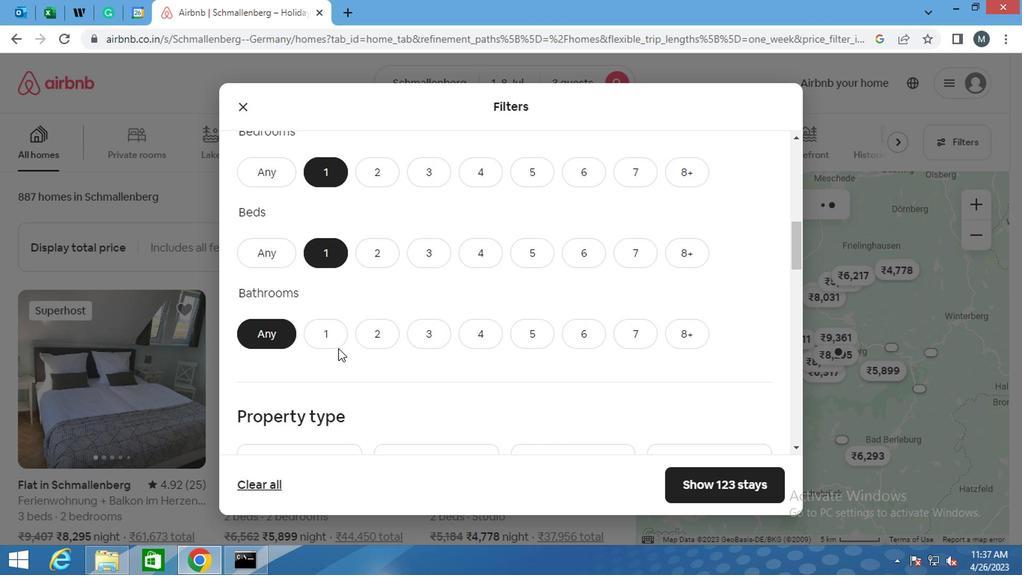 
Action: Mouse pressed left at (327, 333)
Screenshot: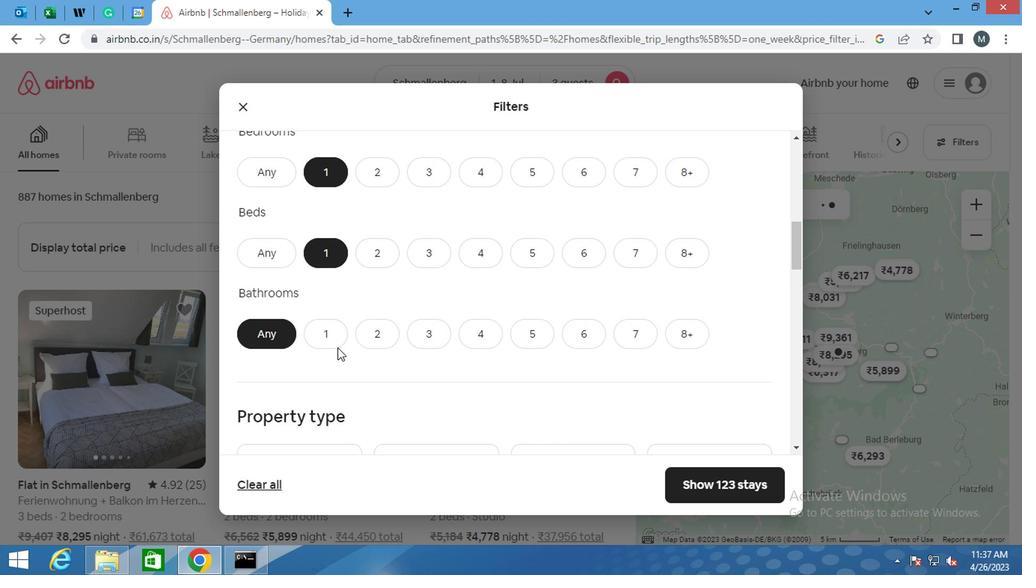 
Action: Mouse moved to (331, 314)
Screenshot: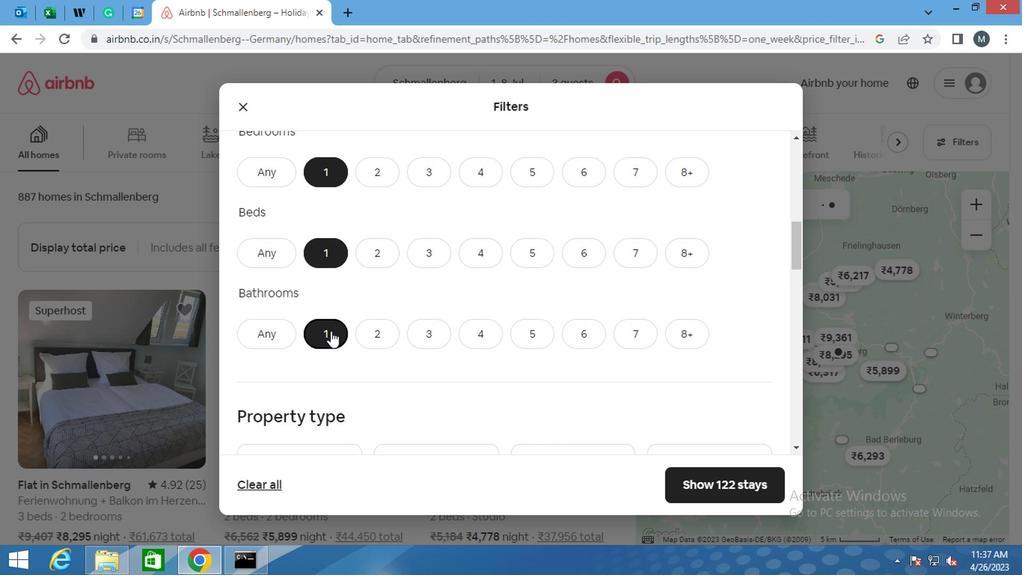 
Action: Mouse scrolled (331, 313) with delta (0, 0)
Screenshot: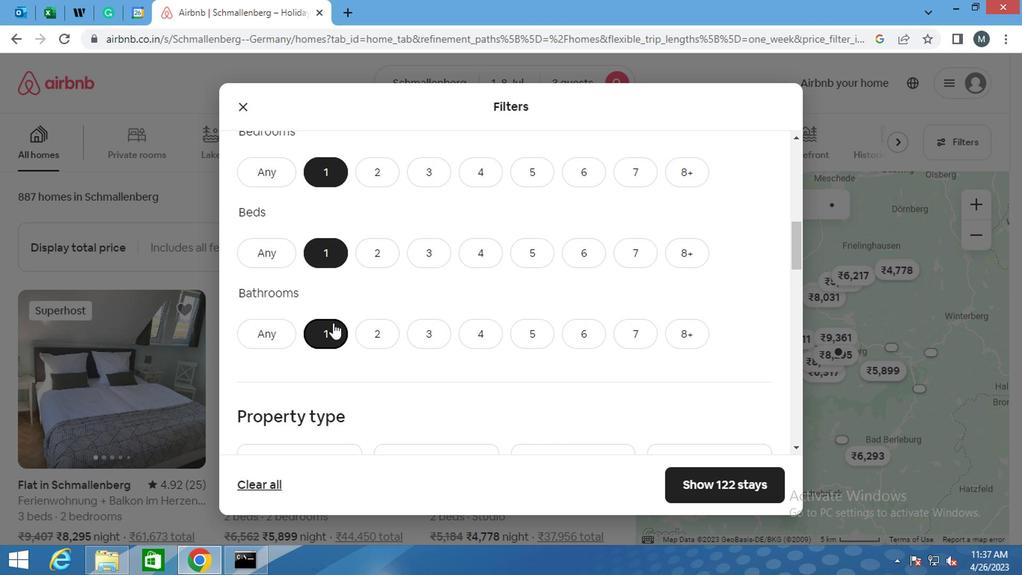 
Action: Mouse scrolled (331, 313) with delta (0, 0)
Screenshot: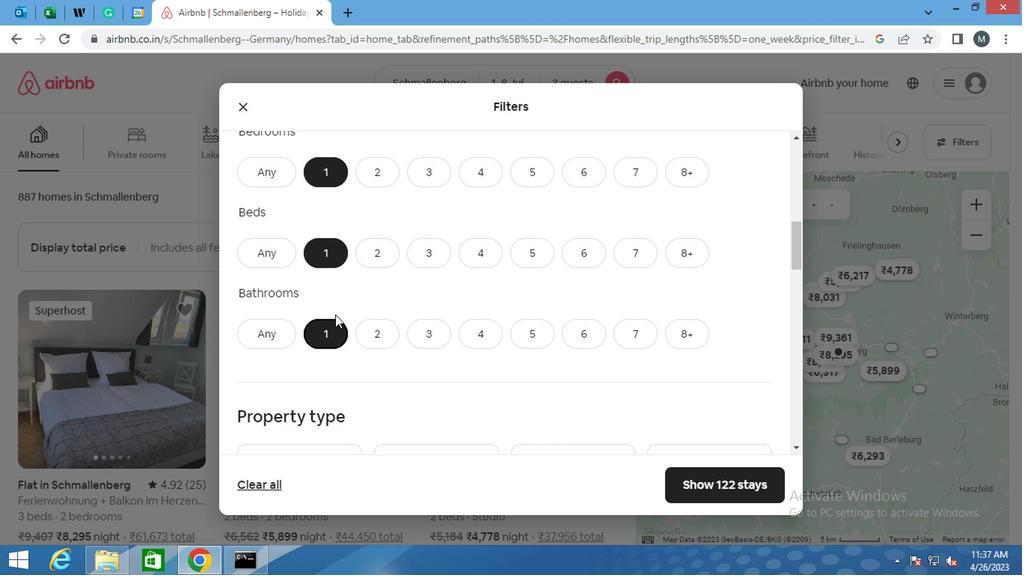 
Action: Mouse moved to (331, 310)
Screenshot: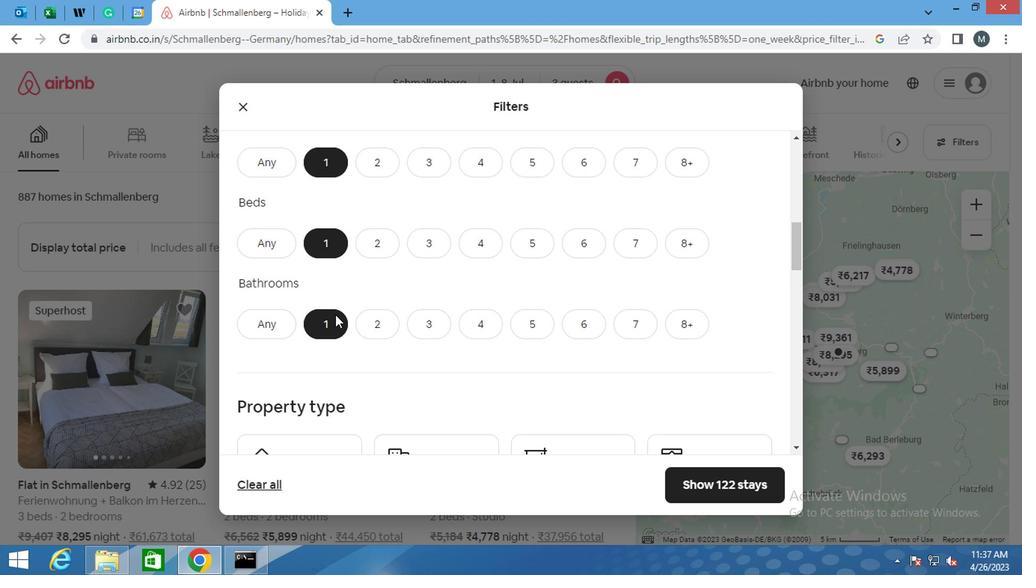 
Action: Mouse scrolled (331, 309) with delta (0, 0)
Screenshot: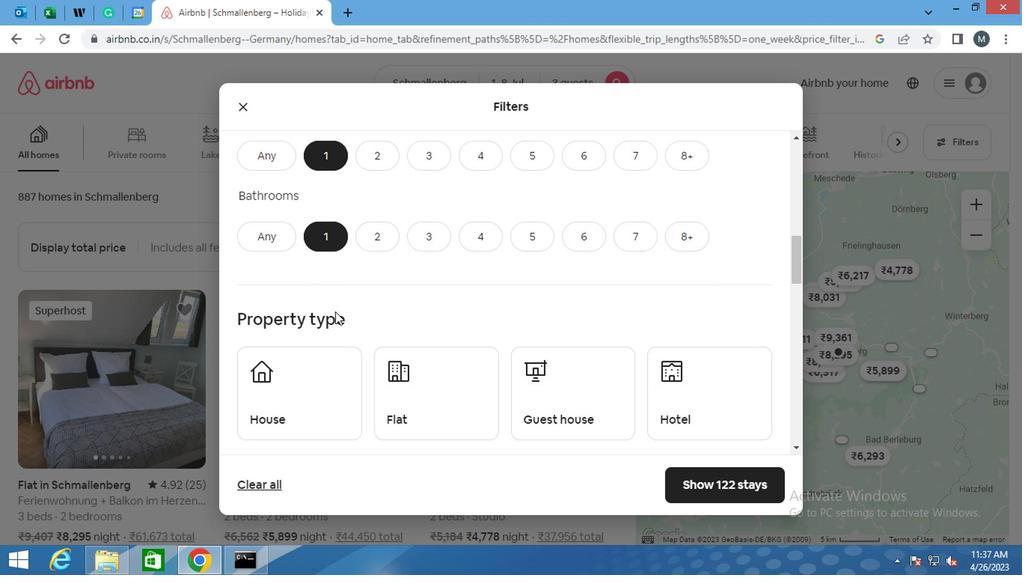 
Action: Mouse moved to (331, 309)
Screenshot: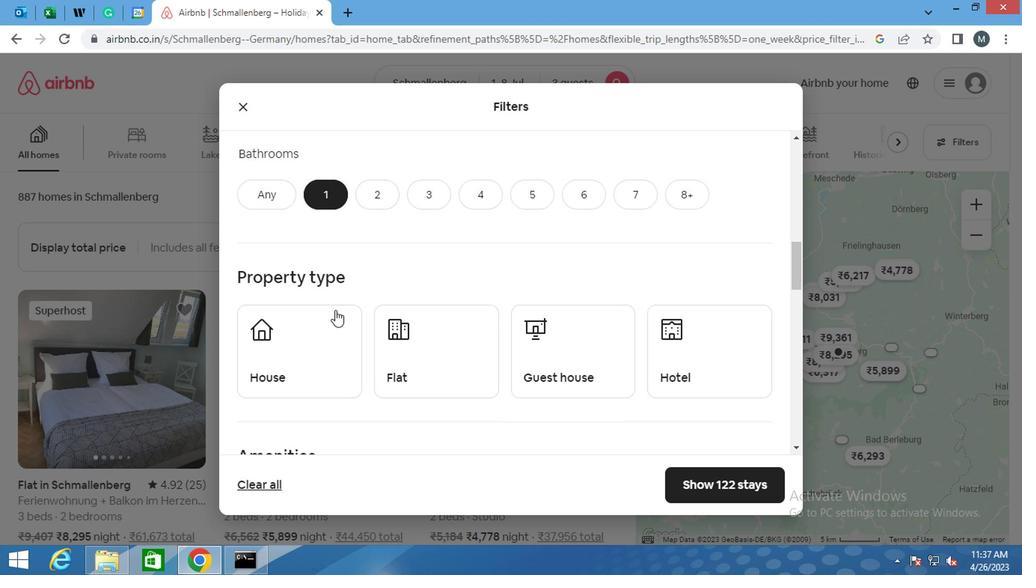 
Action: Mouse scrolled (331, 308) with delta (0, -1)
Screenshot: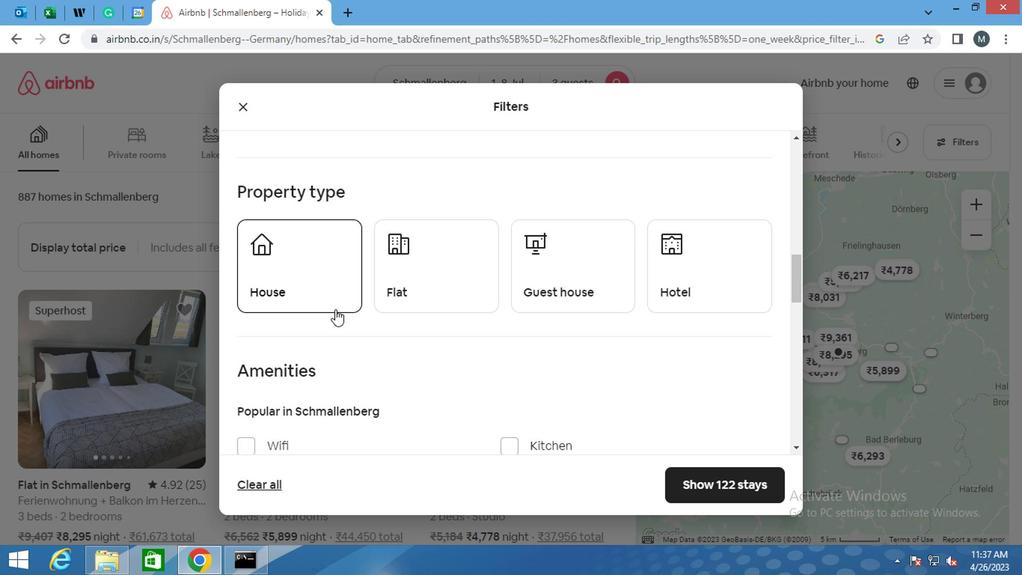 
Action: Mouse moved to (321, 294)
Screenshot: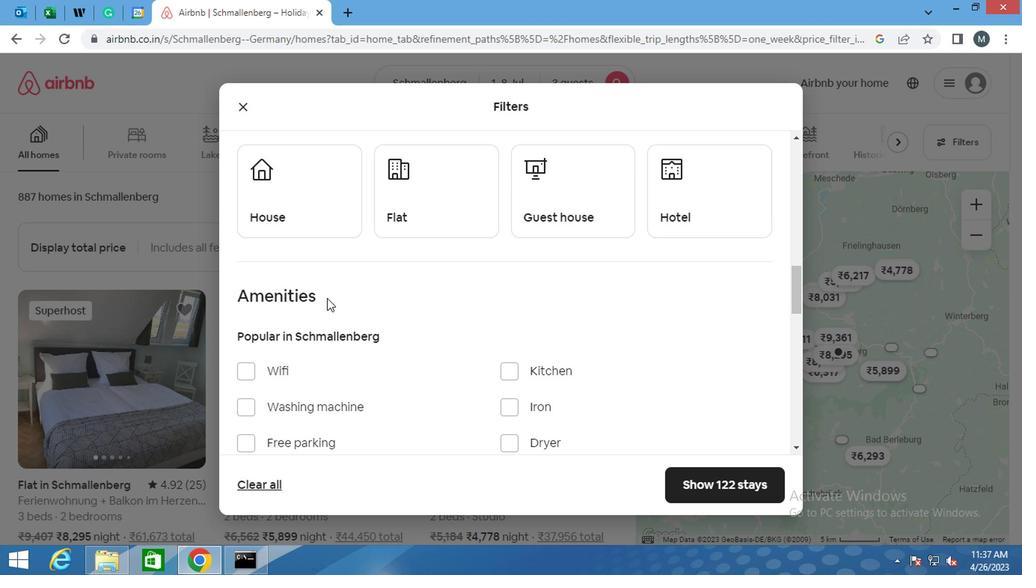 
Action: Mouse scrolled (321, 293) with delta (0, -1)
Screenshot: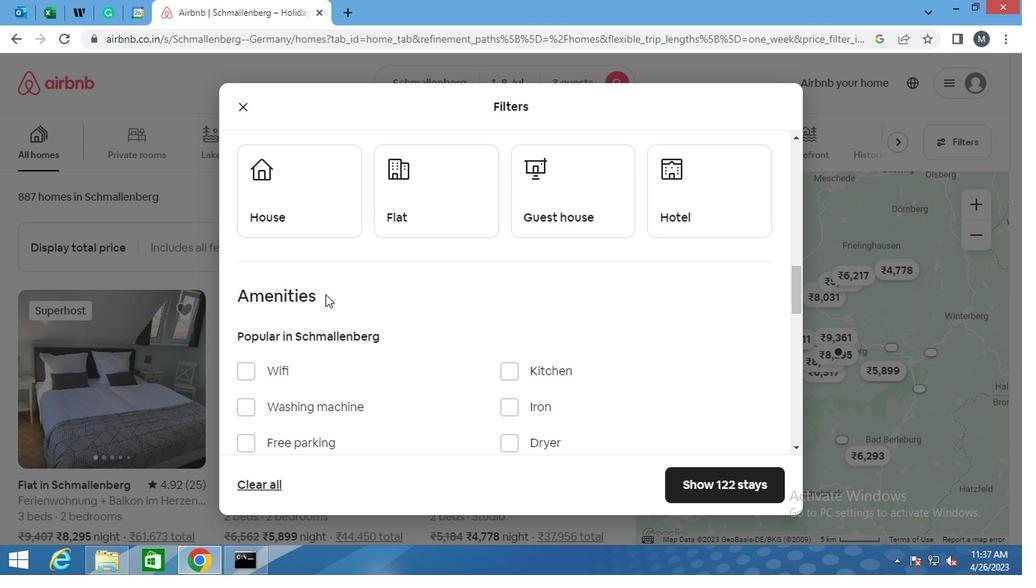 
Action: Mouse moved to (295, 155)
Screenshot: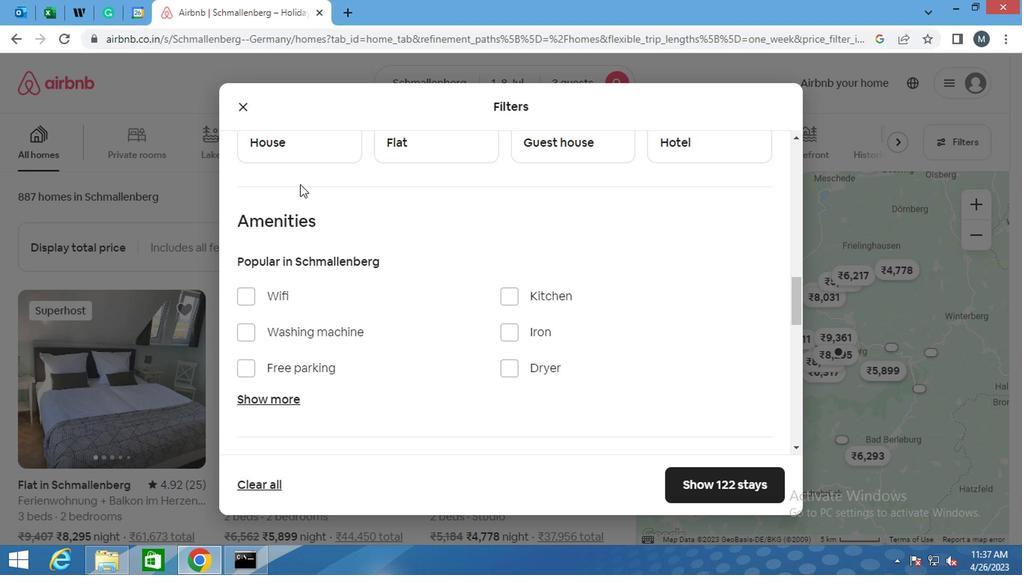 
Action: Mouse pressed left at (295, 155)
Screenshot: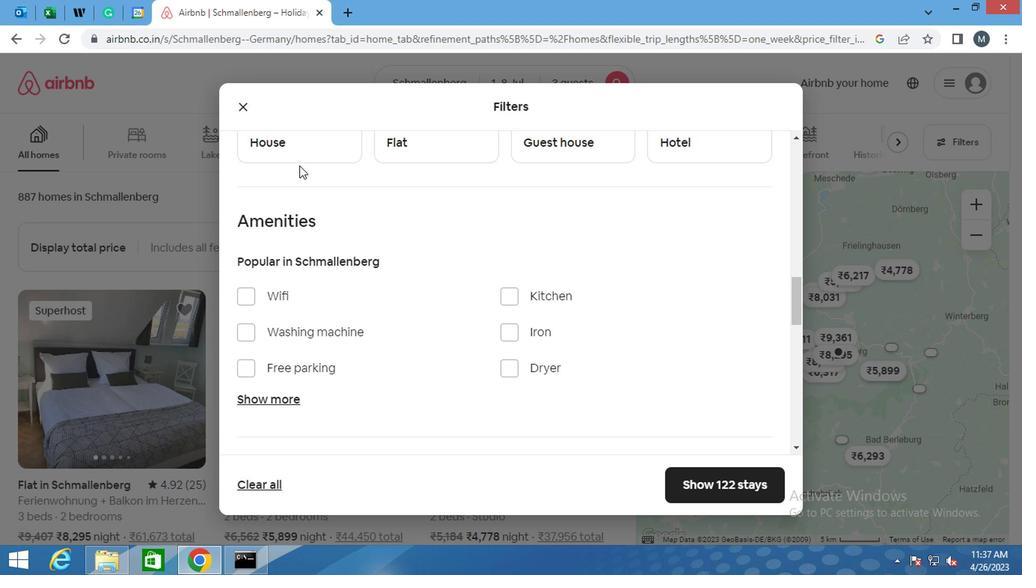 
Action: Mouse moved to (388, 150)
Screenshot: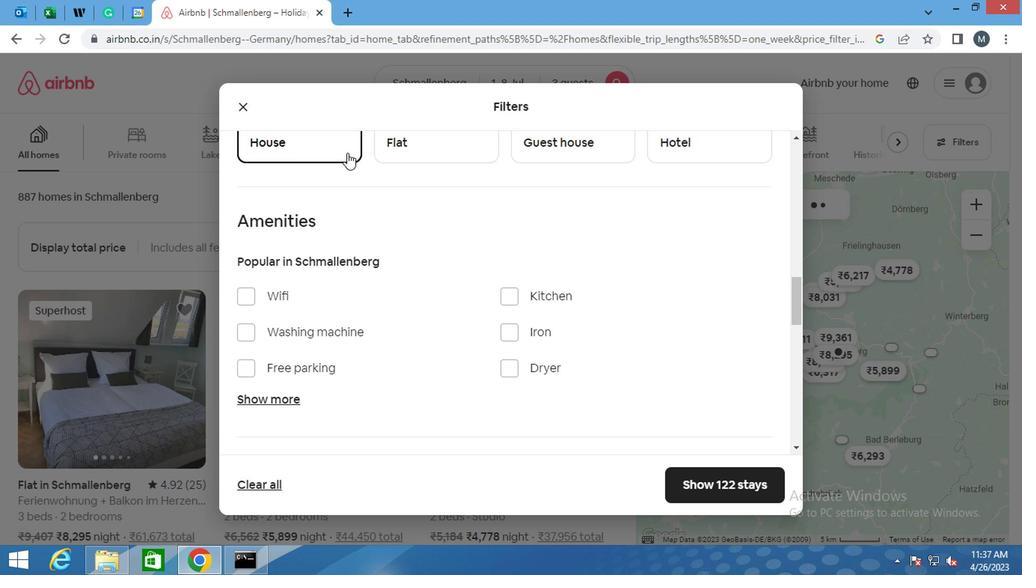 
Action: Mouse pressed left at (388, 150)
Screenshot: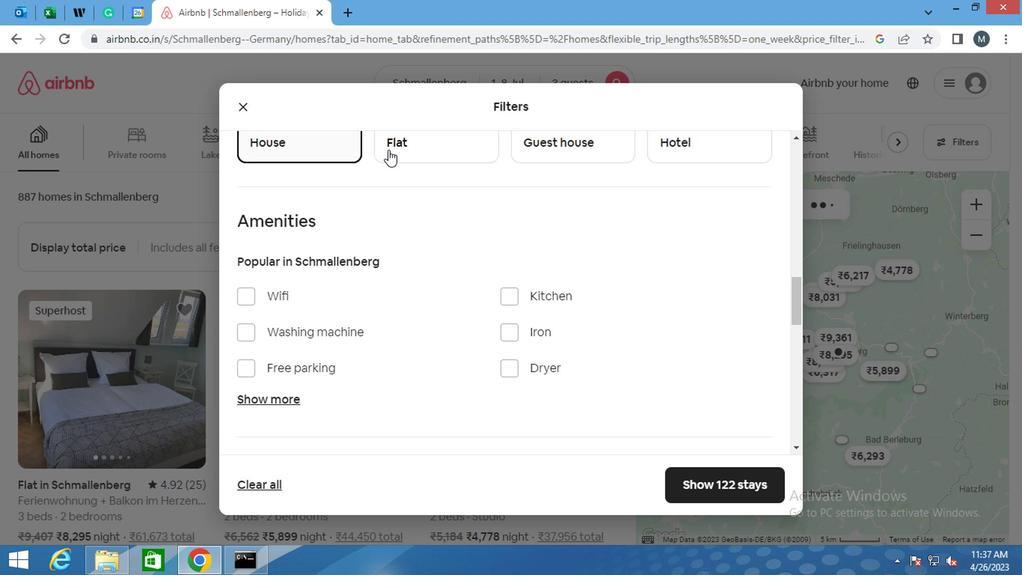 
Action: Mouse moved to (444, 233)
Screenshot: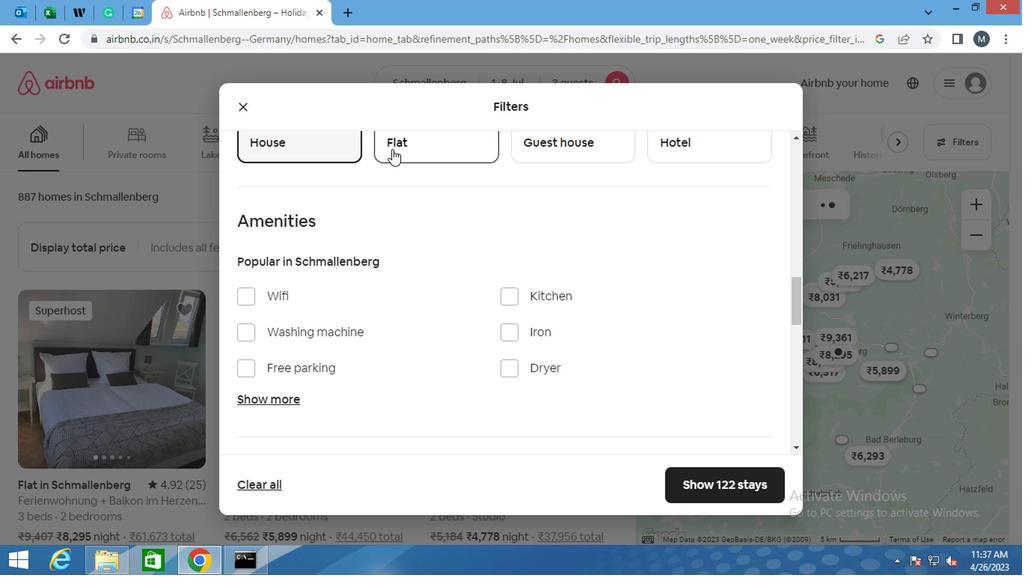 
Action: Mouse scrolled (444, 234) with delta (0, 1)
Screenshot: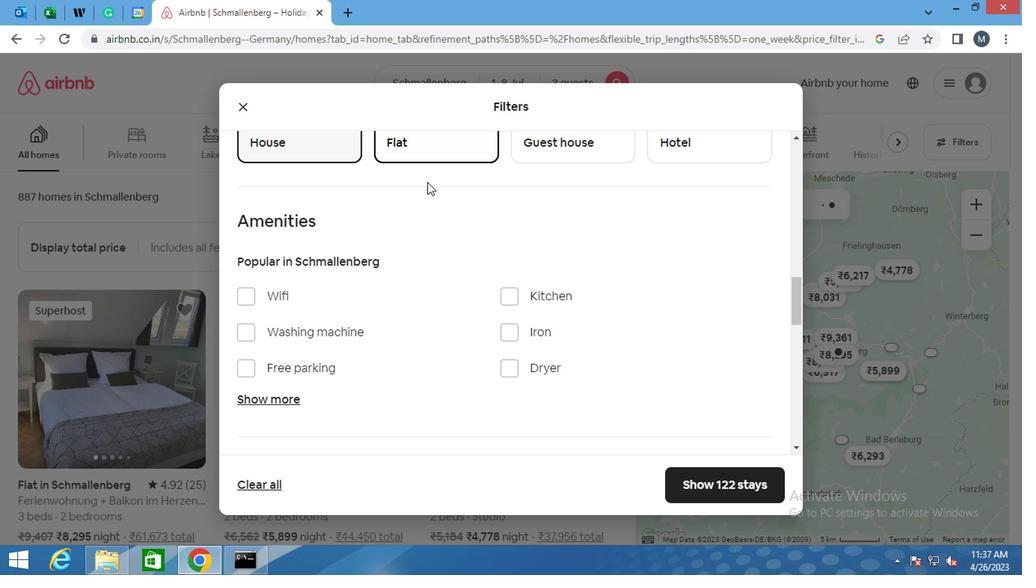 
Action: Mouse scrolled (444, 234) with delta (0, 1)
Screenshot: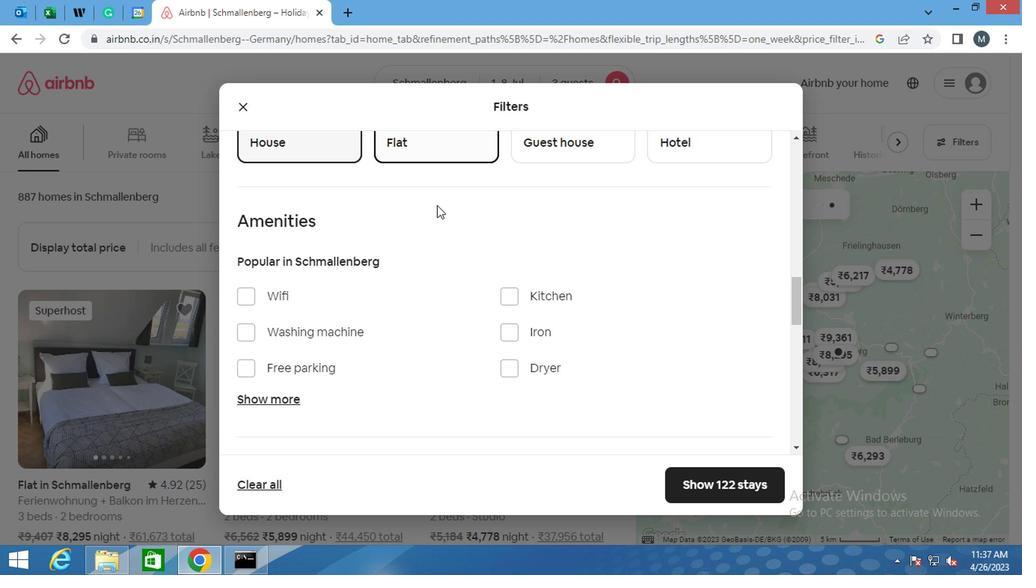 
Action: Mouse moved to (556, 281)
Screenshot: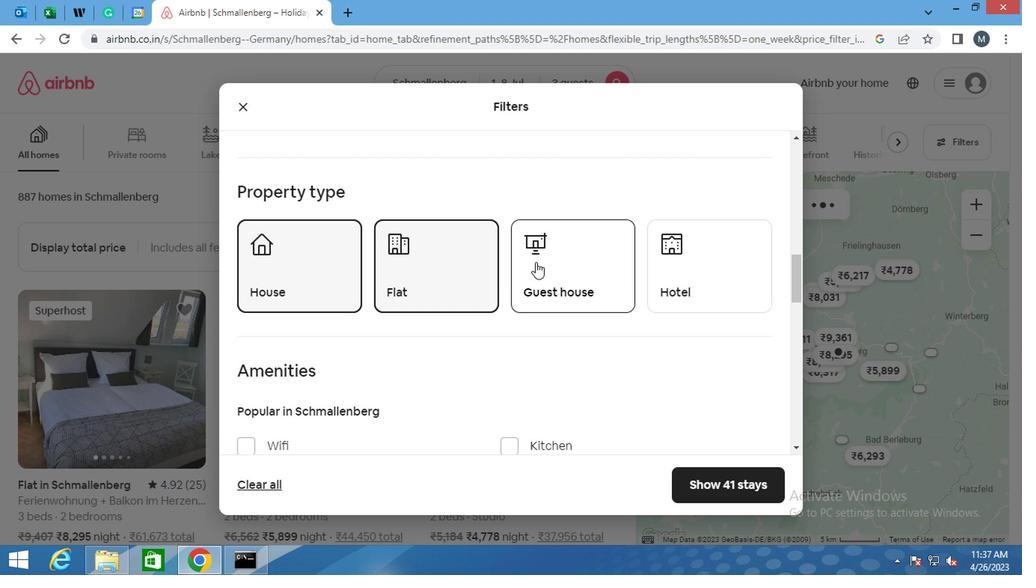 
Action: Mouse pressed left at (556, 281)
Screenshot: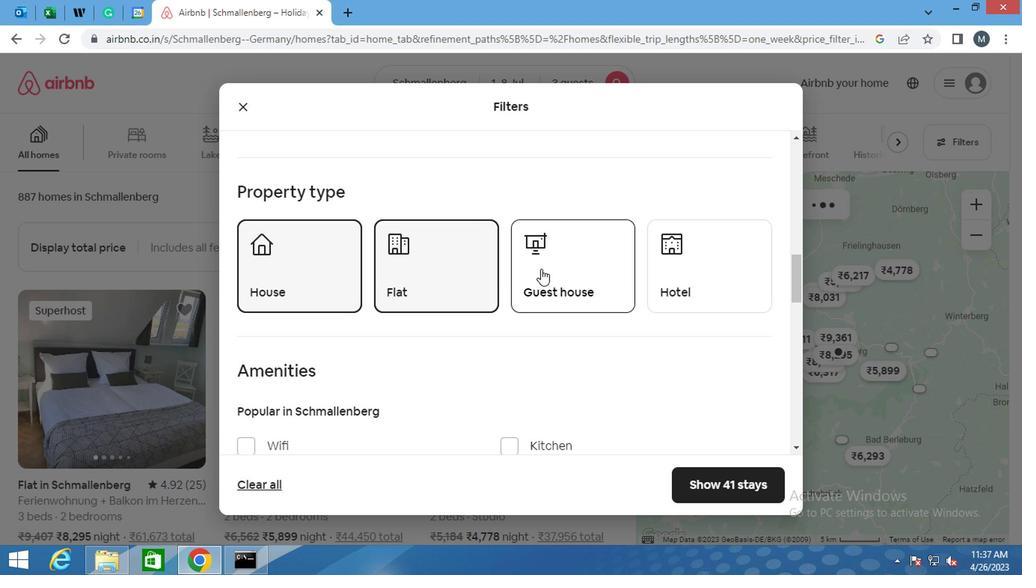 
Action: Mouse moved to (674, 273)
Screenshot: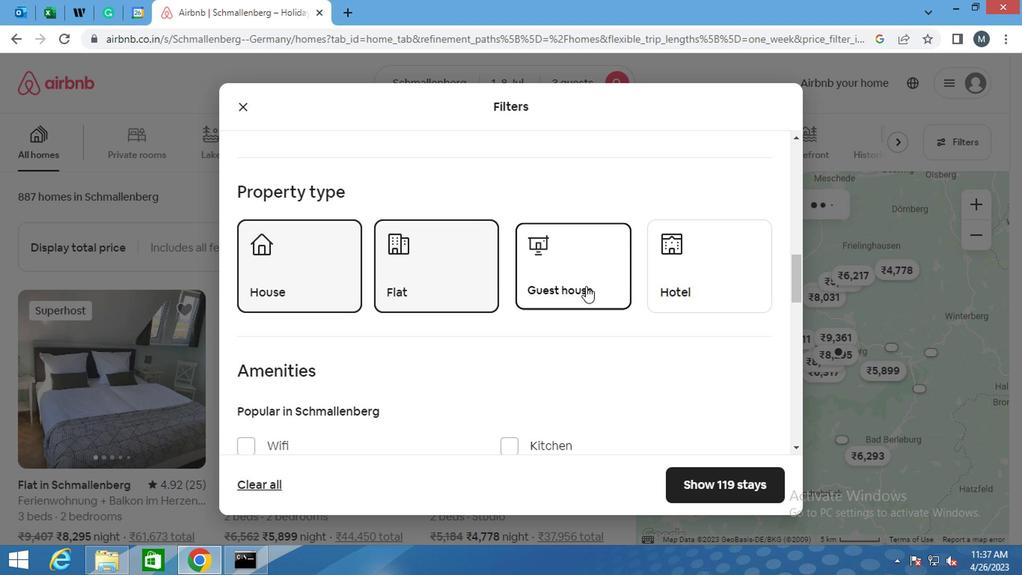 
Action: Mouse pressed left at (674, 273)
Screenshot: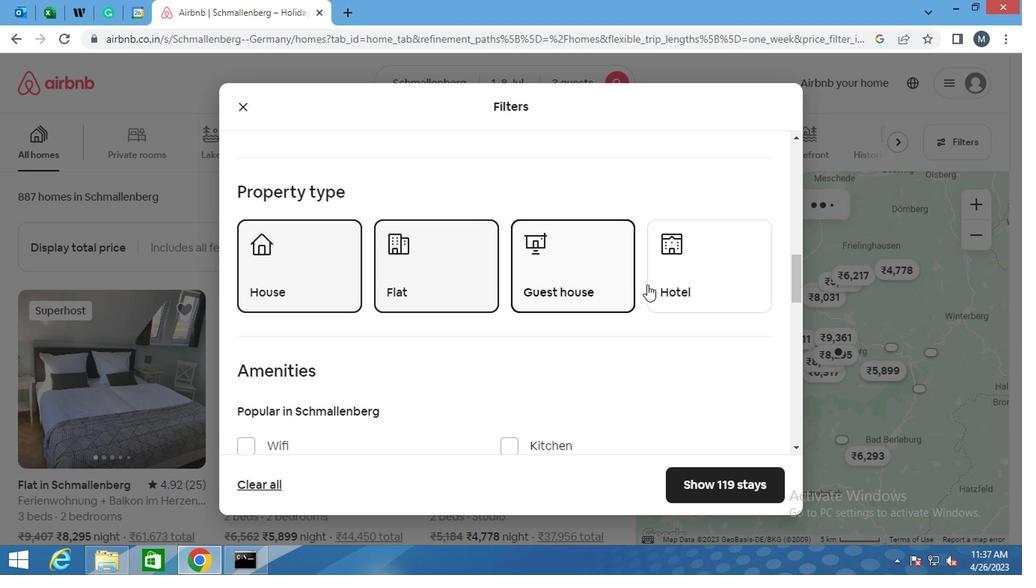 
Action: Mouse moved to (393, 318)
Screenshot: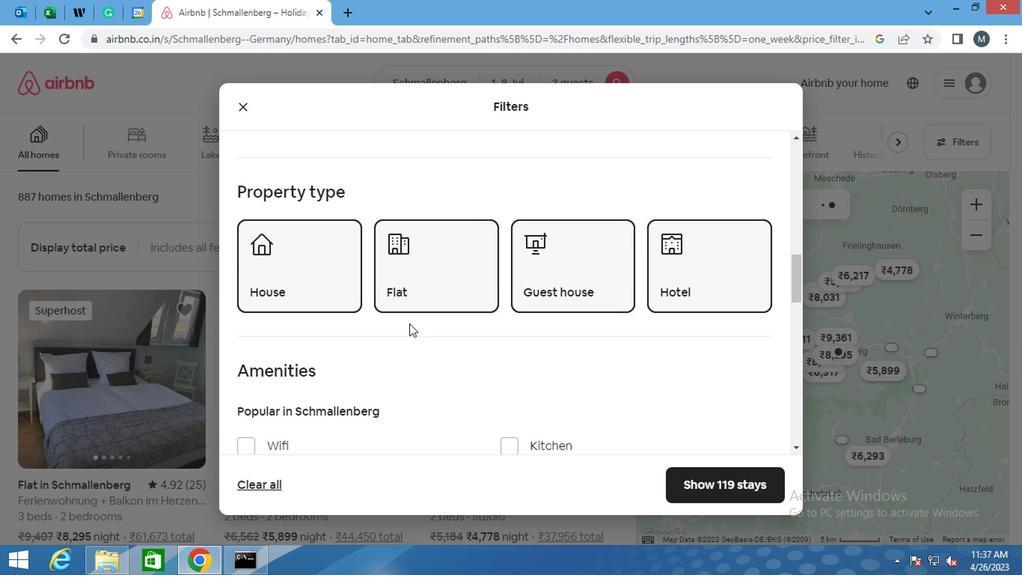 
Action: Mouse scrolled (393, 317) with delta (0, 0)
Screenshot: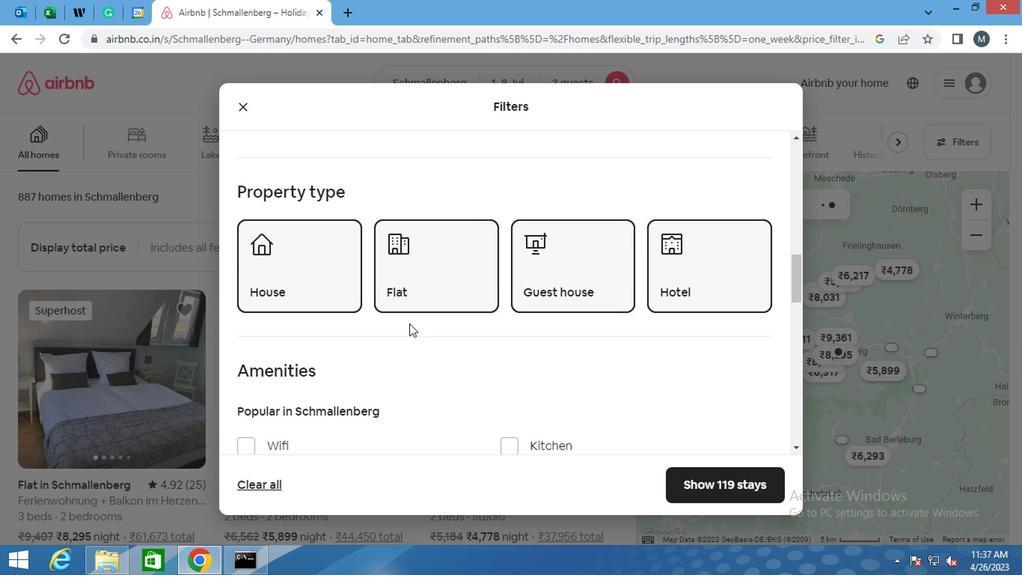 
Action: Mouse moved to (393, 318)
Screenshot: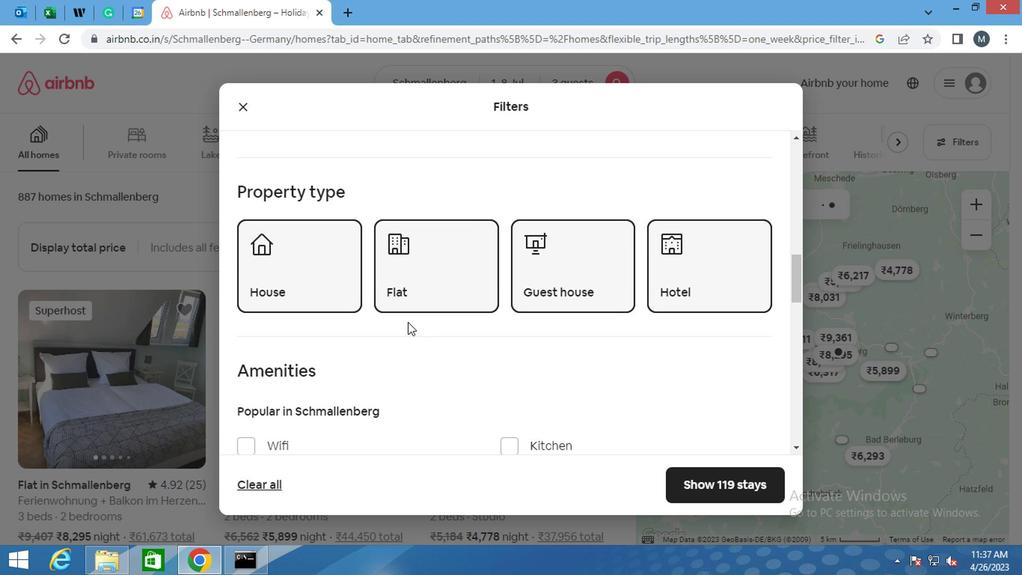 
Action: Mouse scrolled (393, 317) with delta (0, 0)
Screenshot: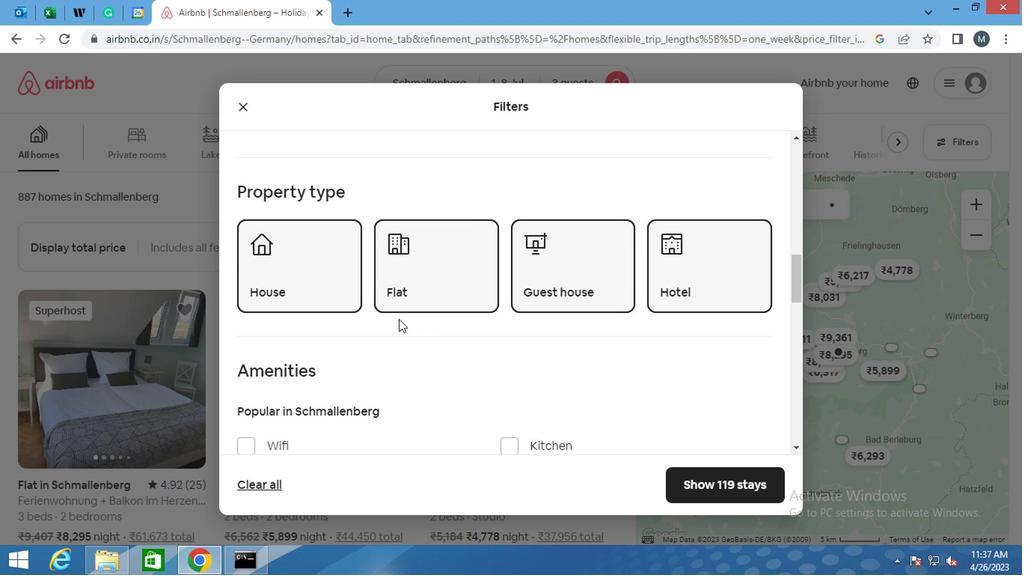 
Action: Mouse moved to (388, 317)
Screenshot: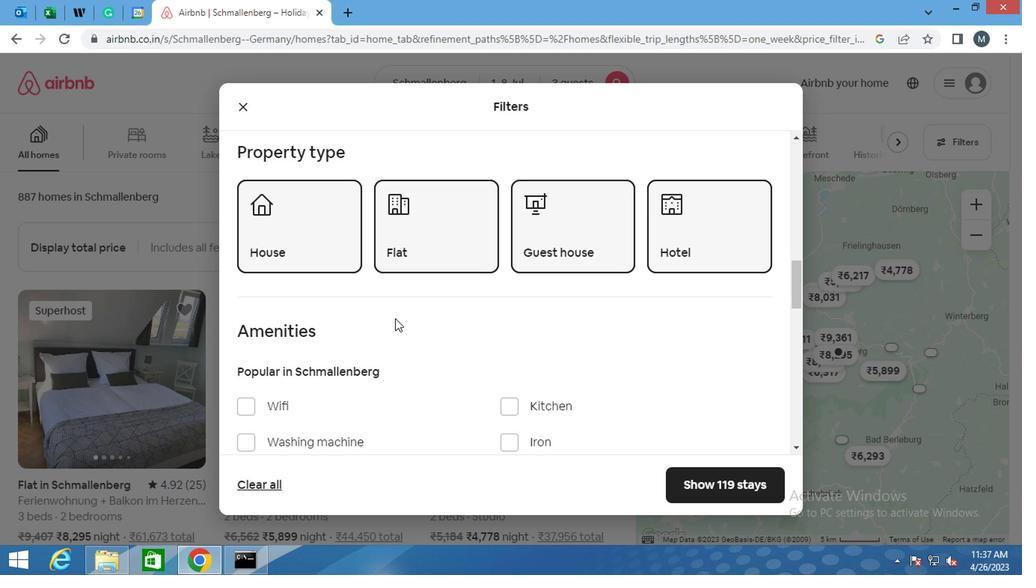 
Action: Mouse scrolled (388, 316) with delta (0, 0)
Screenshot: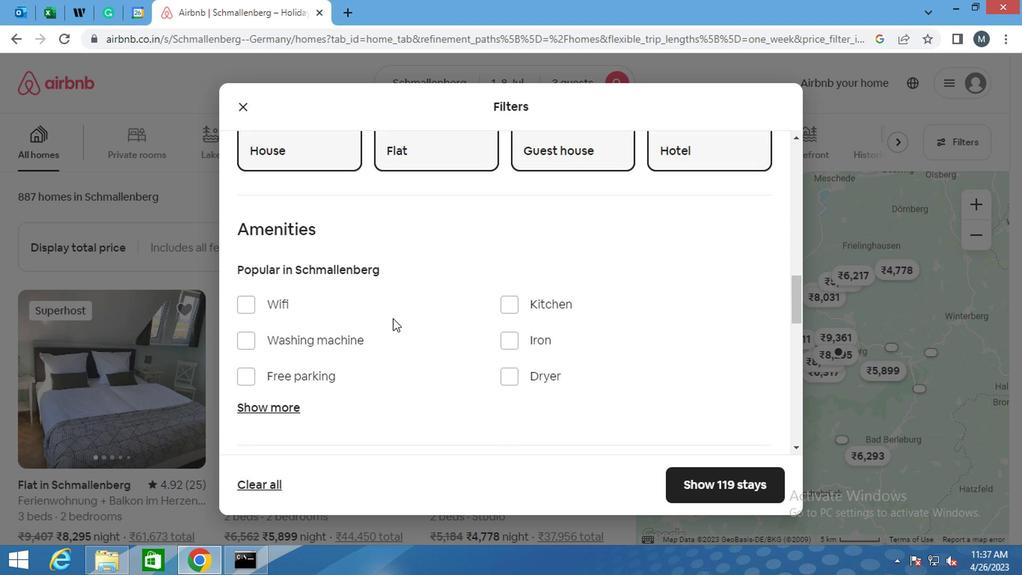 
Action: Mouse moved to (375, 284)
Screenshot: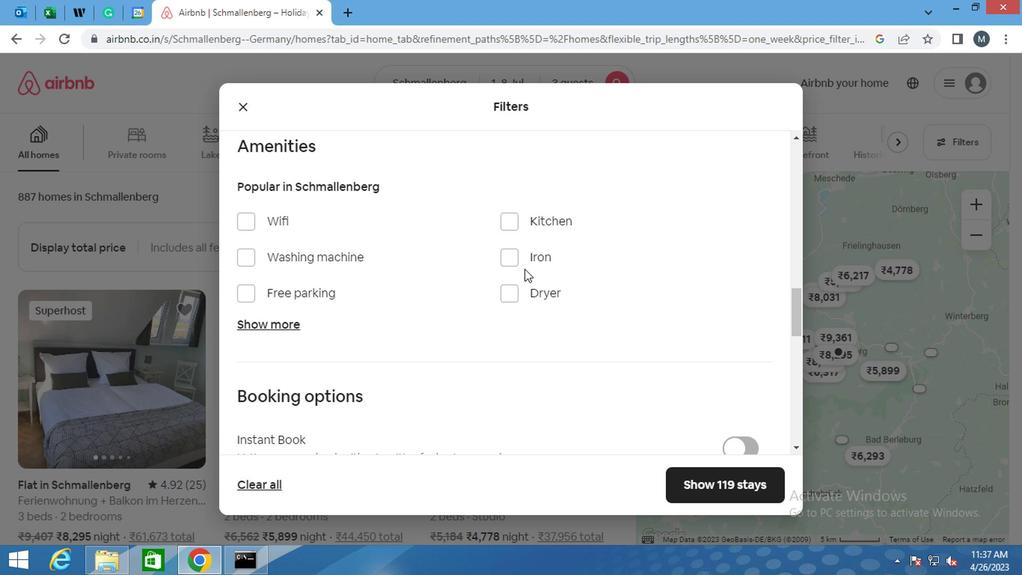 
Action: Mouse scrolled (375, 283) with delta (0, -1)
Screenshot: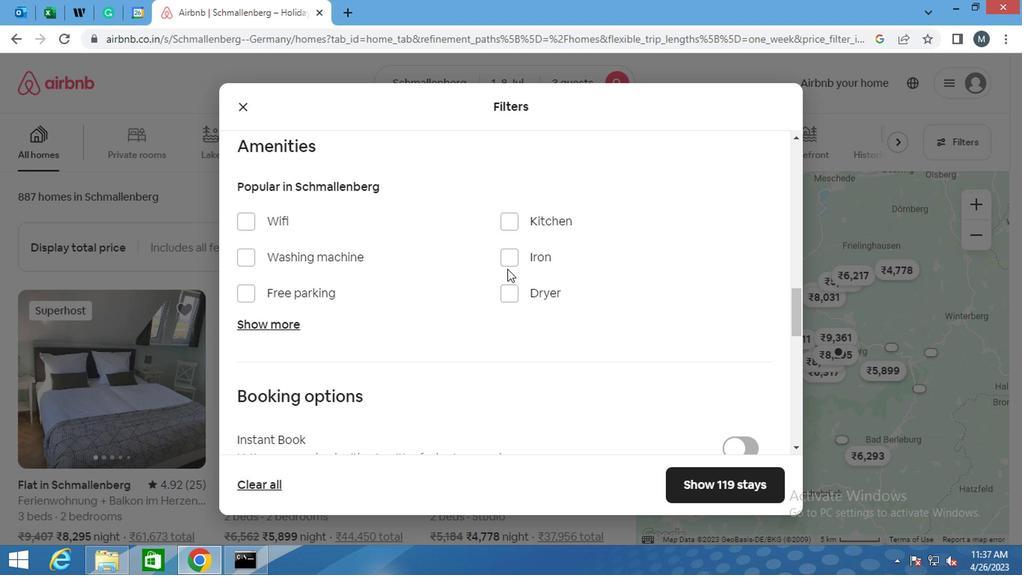 
Action: Mouse moved to (375, 285)
Screenshot: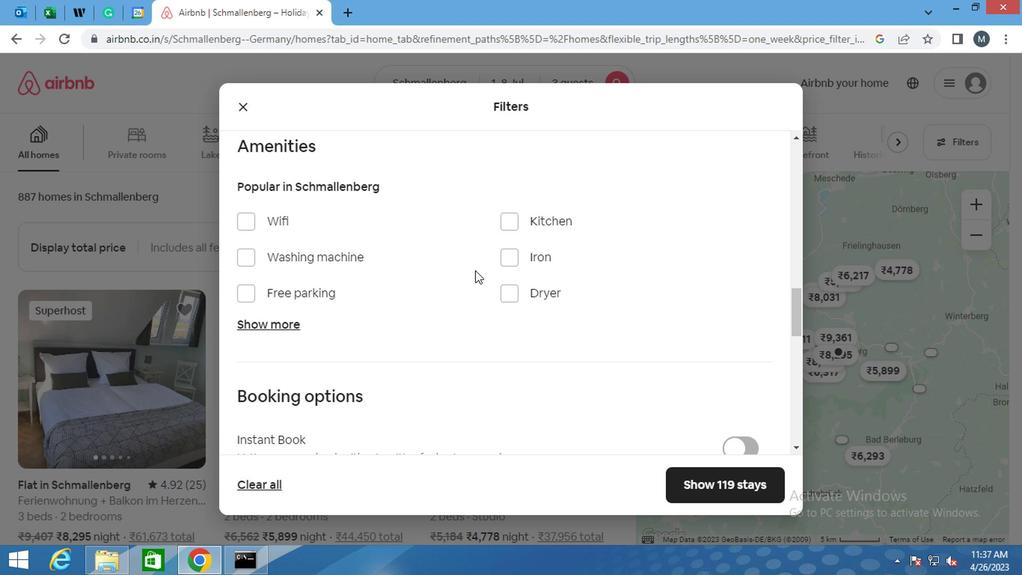 
Action: Mouse scrolled (375, 284) with delta (0, 0)
Screenshot: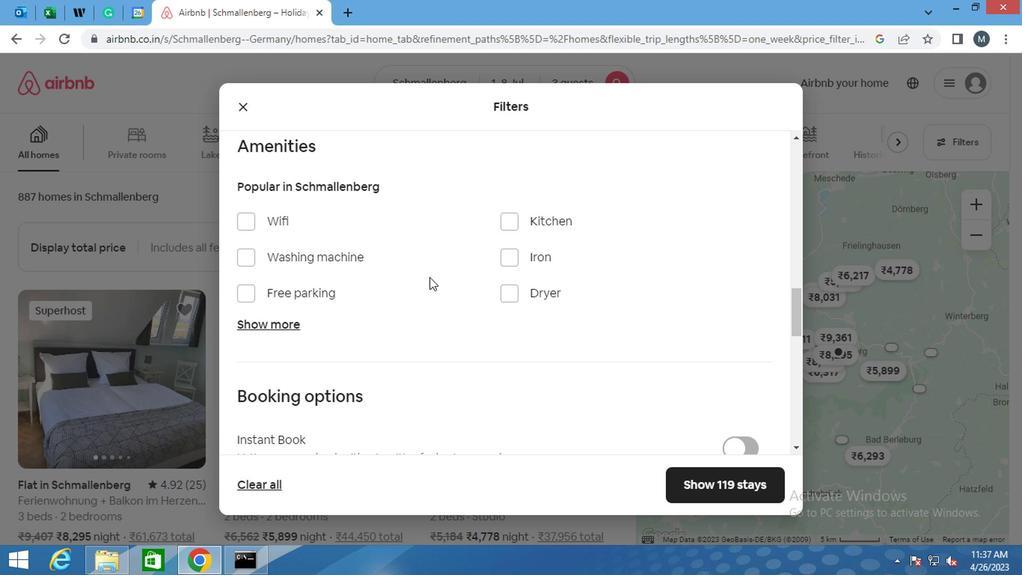
Action: Mouse moved to (687, 353)
Screenshot: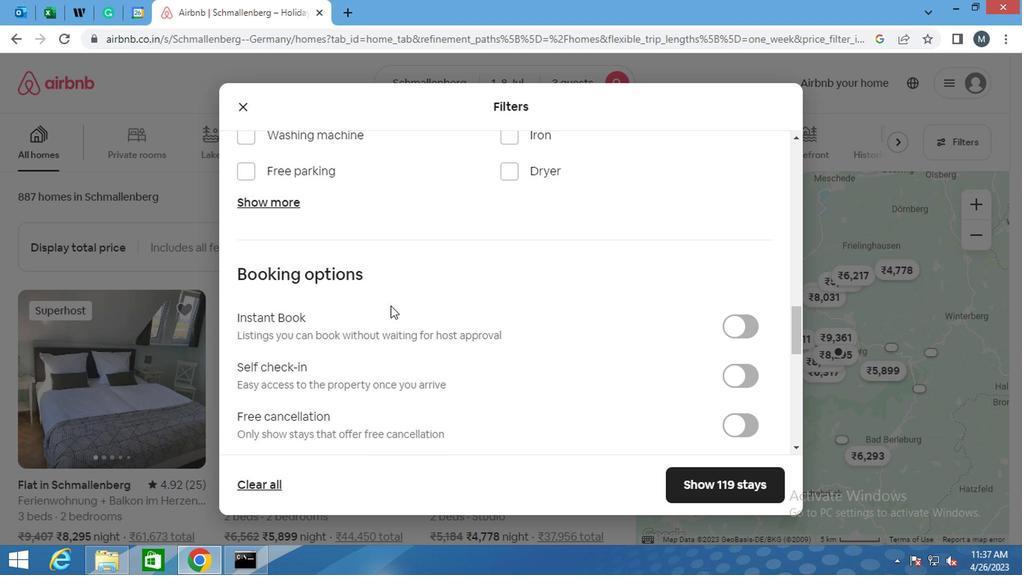 
Action: Mouse scrolled (687, 352) with delta (0, 0)
Screenshot: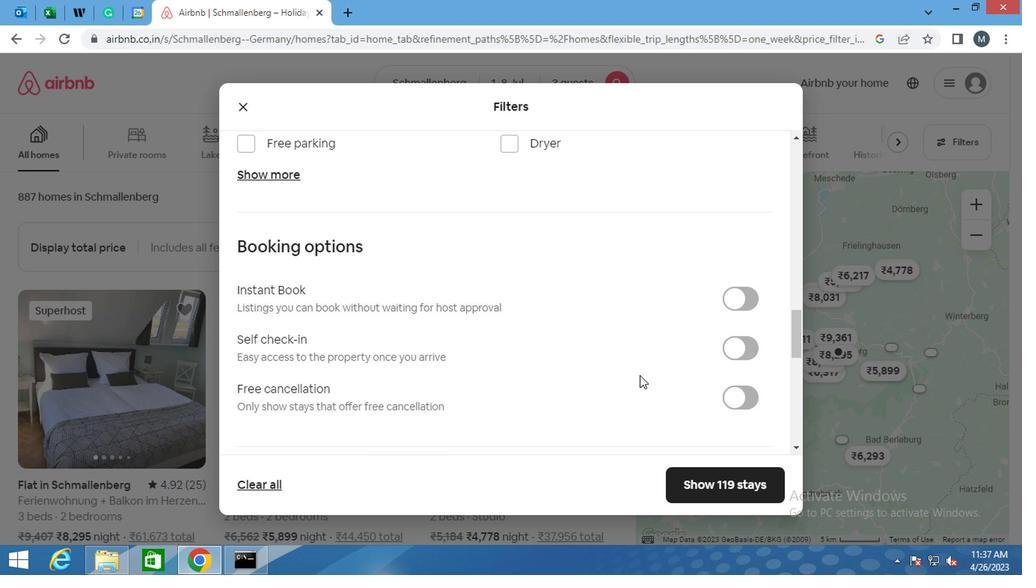 
Action: Mouse moved to (746, 275)
Screenshot: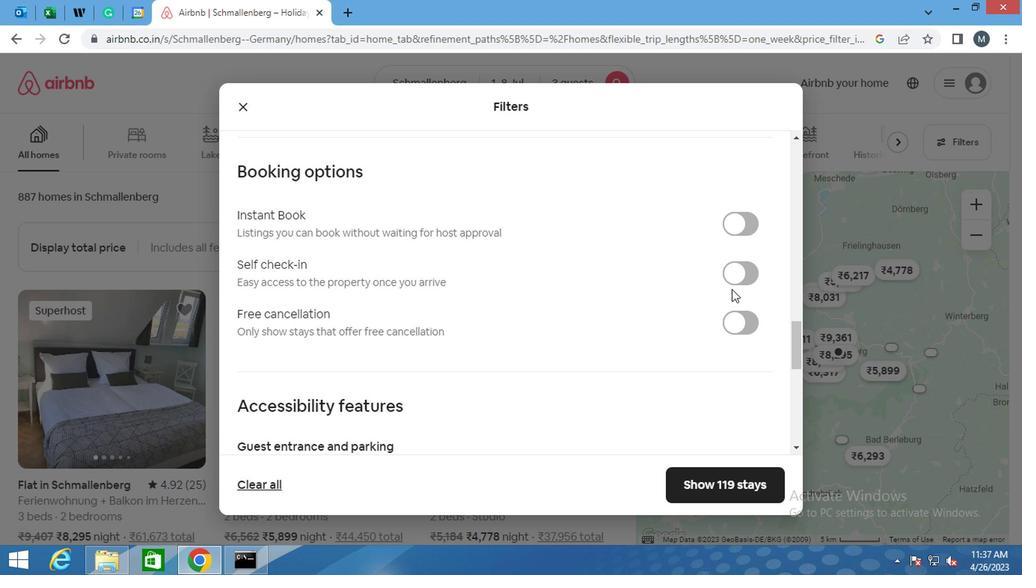 
Action: Mouse pressed left at (746, 275)
Screenshot: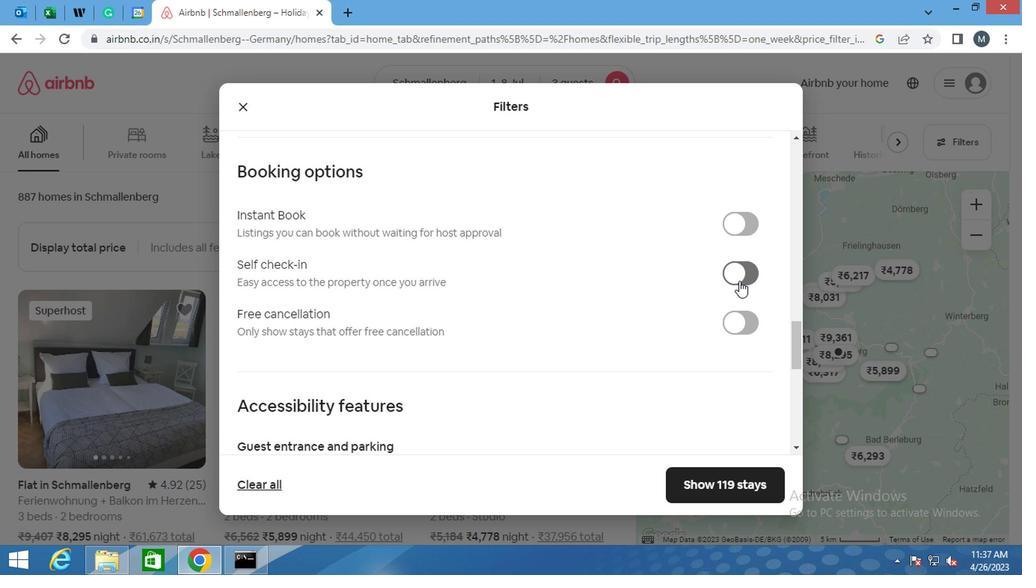 
Action: Mouse moved to (557, 320)
Screenshot: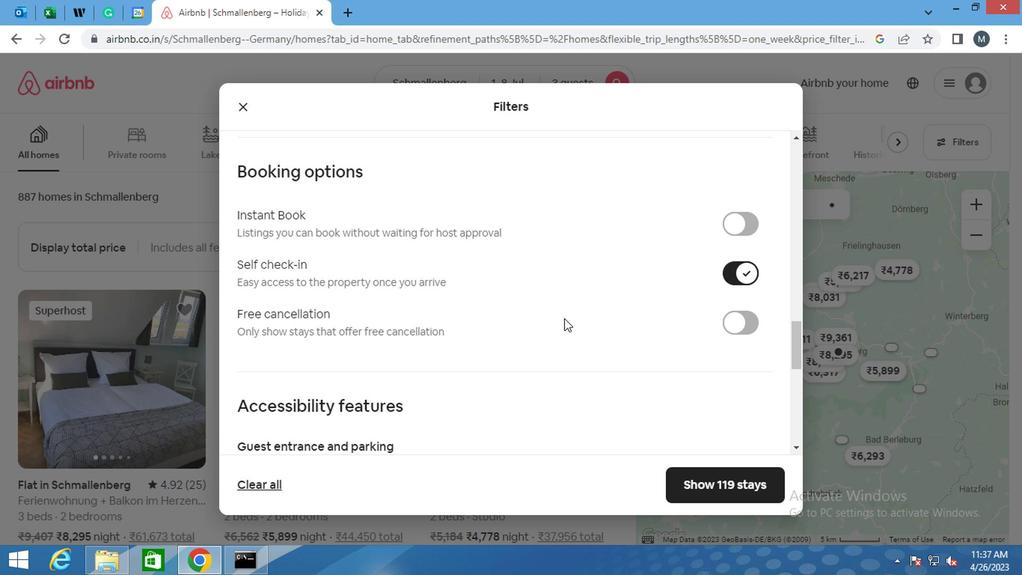 
Action: Mouse scrolled (557, 319) with delta (0, -1)
Screenshot: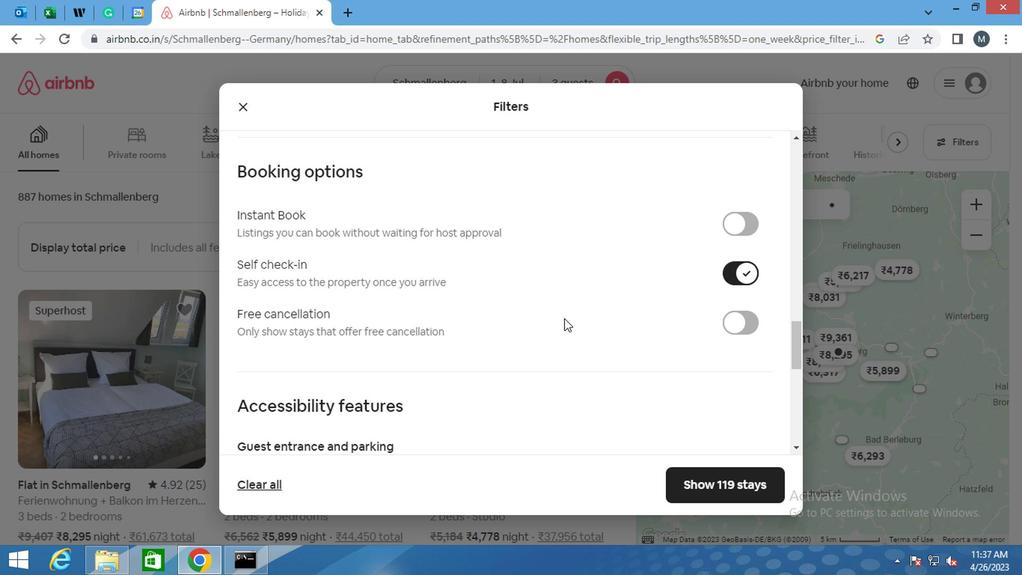 
Action: Mouse moved to (516, 337)
Screenshot: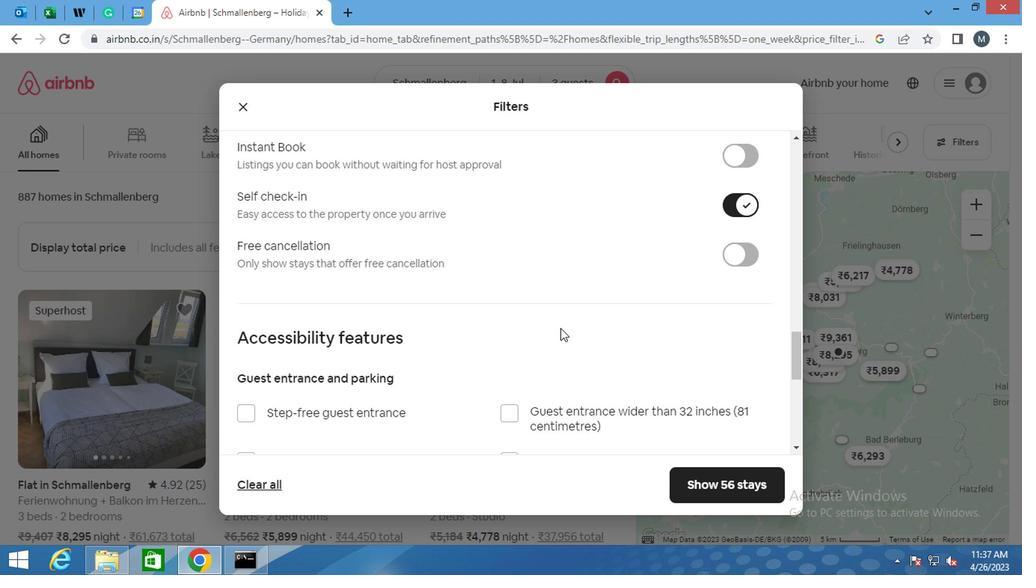 
Action: Mouse scrolled (516, 336) with delta (0, -1)
Screenshot: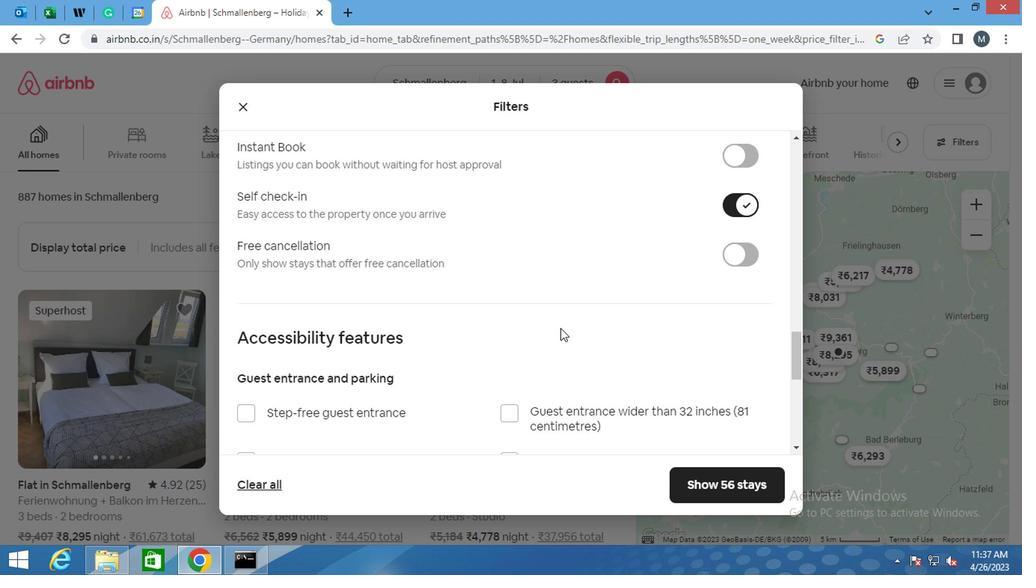 
Action: Mouse moved to (469, 339)
Screenshot: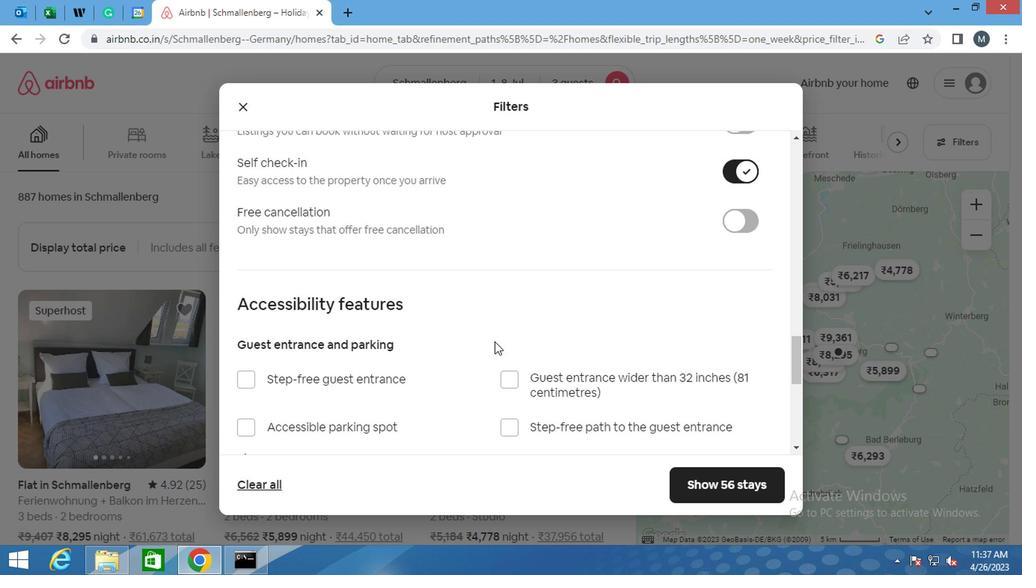 
Action: Mouse scrolled (469, 338) with delta (0, -1)
Screenshot: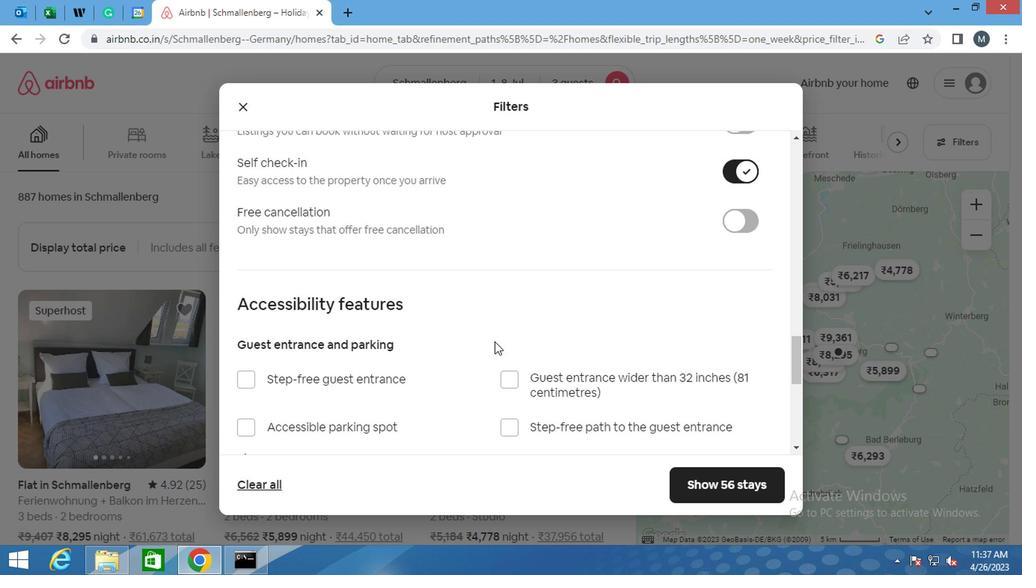 
Action: Mouse moved to (434, 341)
Screenshot: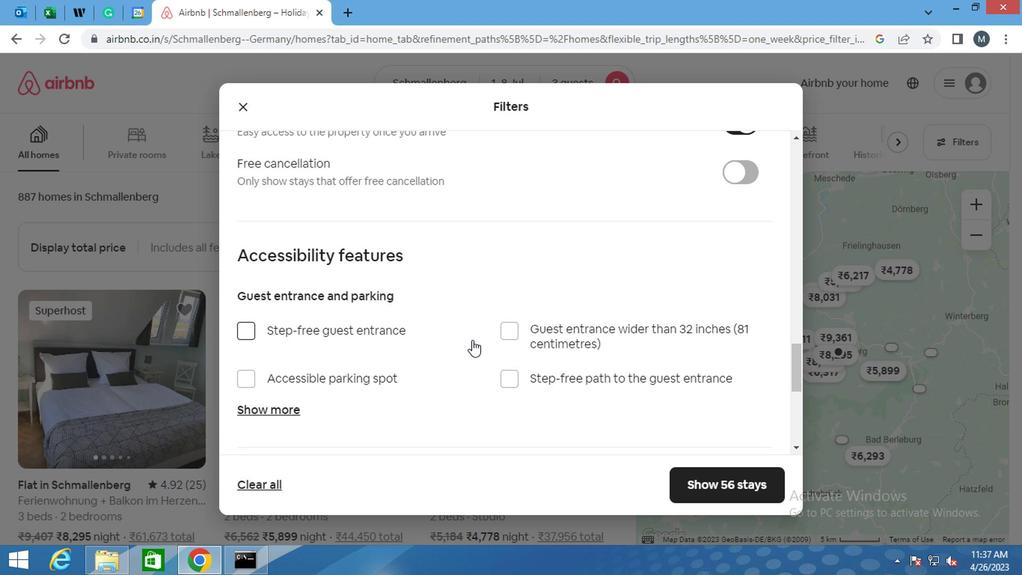 
Action: Mouse scrolled (434, 341) with delta (0, 0)
Screenshot: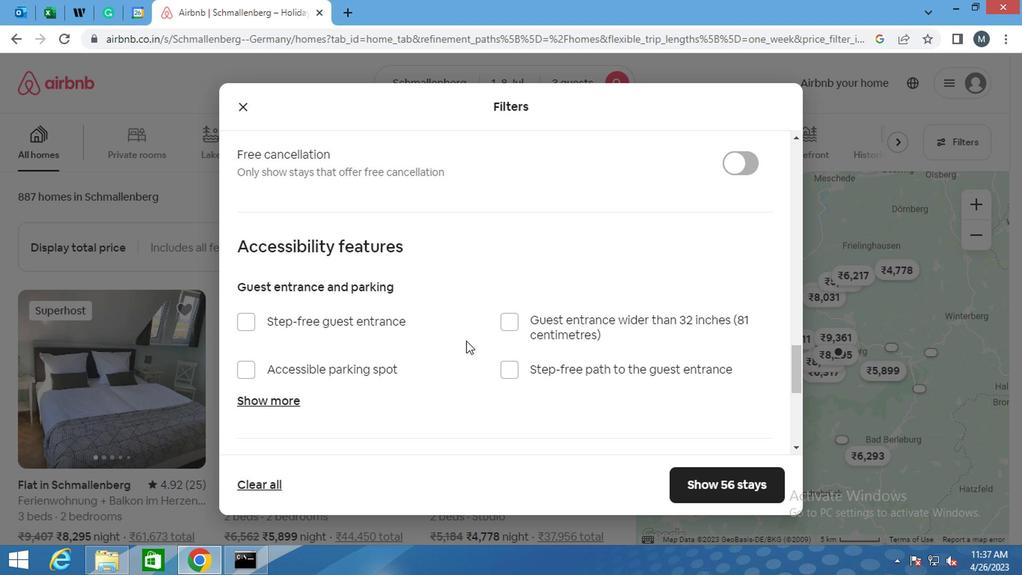 
Action: Mouse moved to (380, 364)
Screenshot: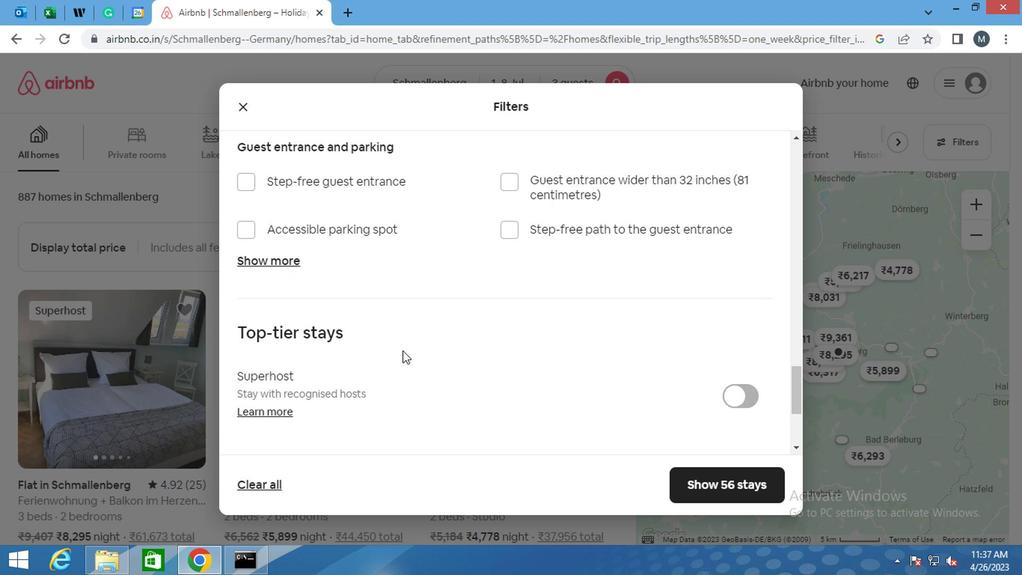 
Action: Mouse scrolled (380, 363) with delta (0, -1)
Screenshot: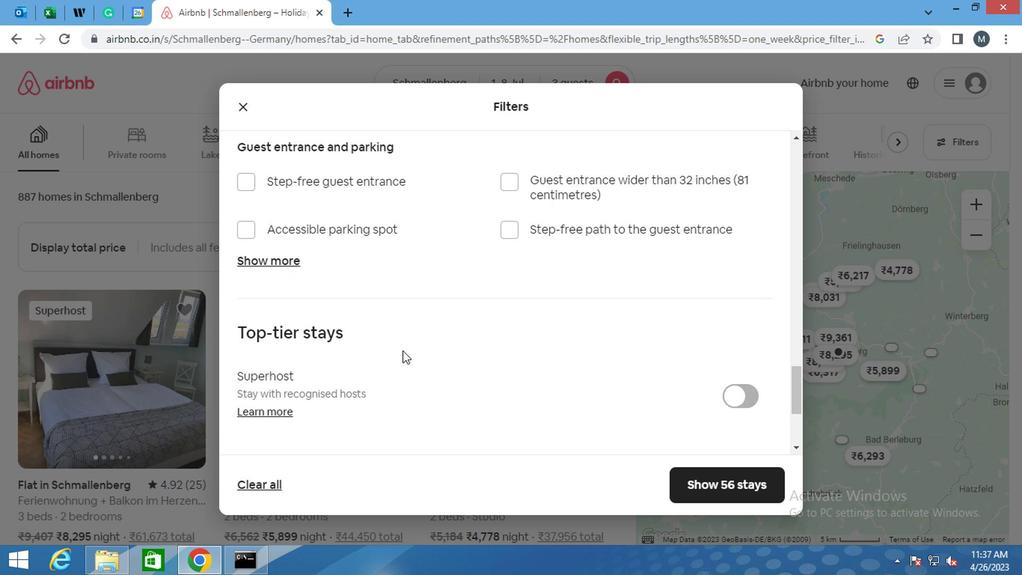 
Action: Mouse moved to (380, 368)
Screenshot: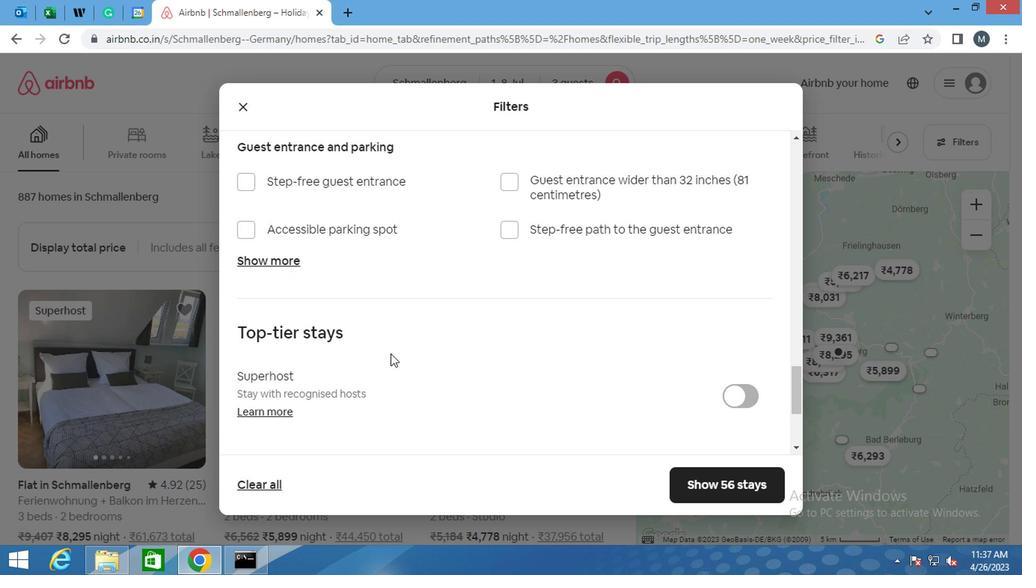
Action: Mouse scrolled (380, 367) with delta (0, -1)
Screenshot: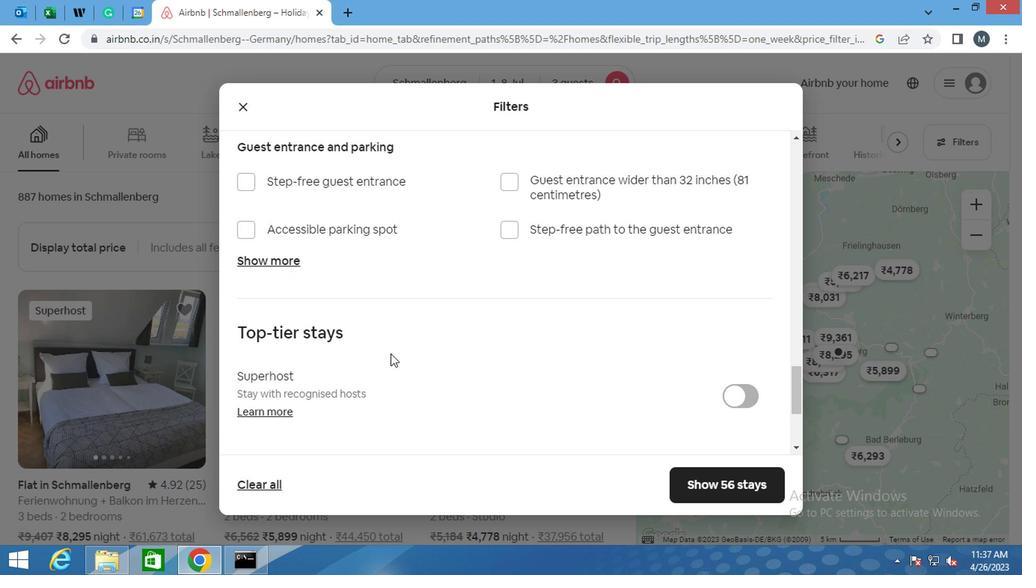 
Action: Mouse moved to (380, 370)
Screenshot: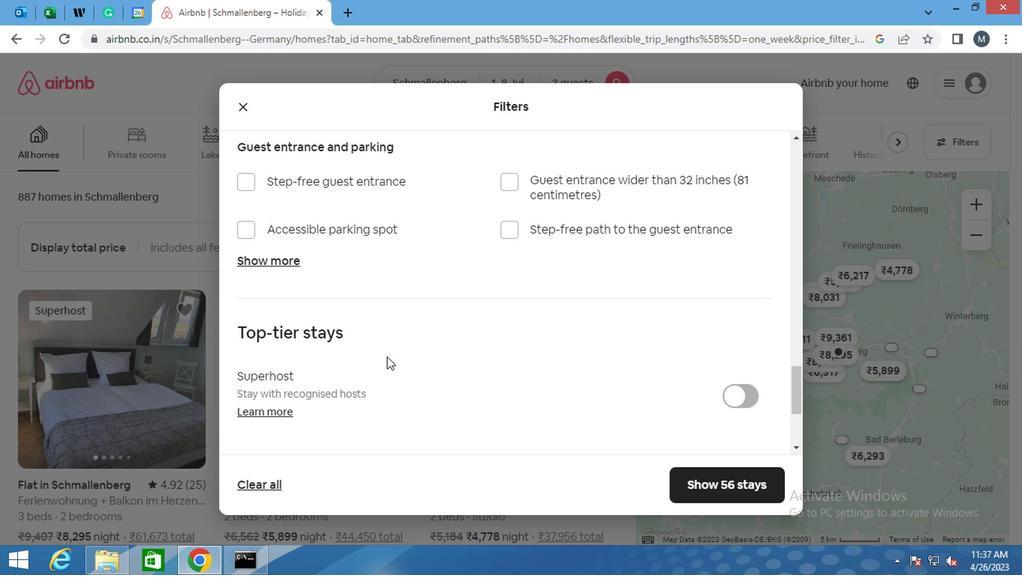 
Action: Mouse scrolled (380, 369) with delta (0, 0)
Screenshot: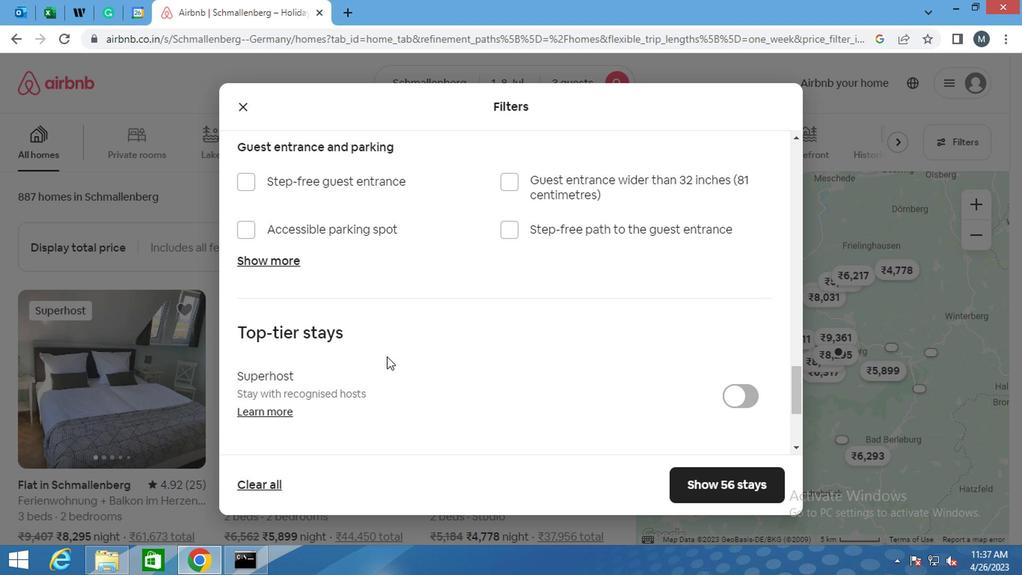 
Action: Mouse moved to (236, 345)
Screenshot: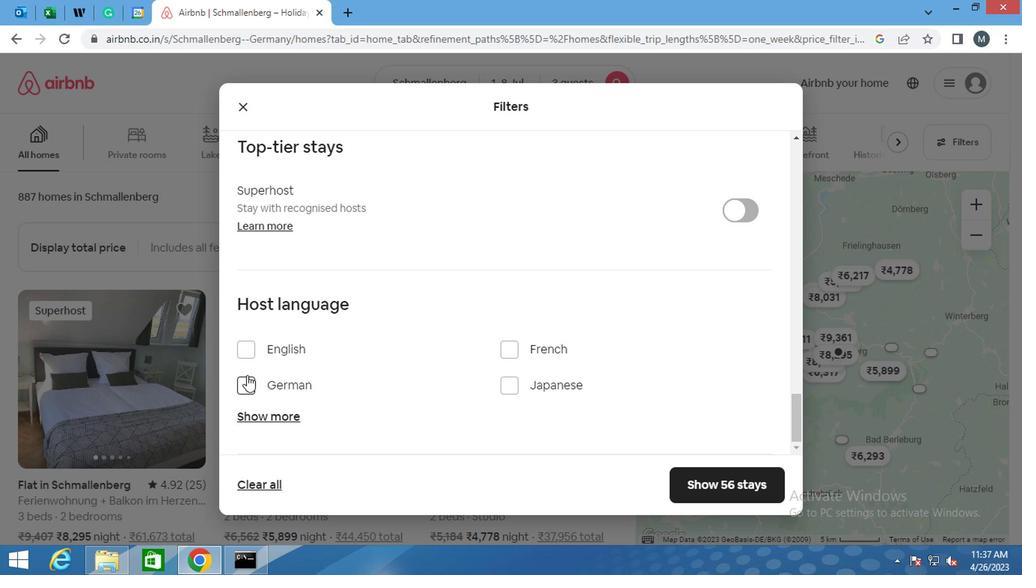 
Action: Mouse pressed left at (236, 345)
Screenshot: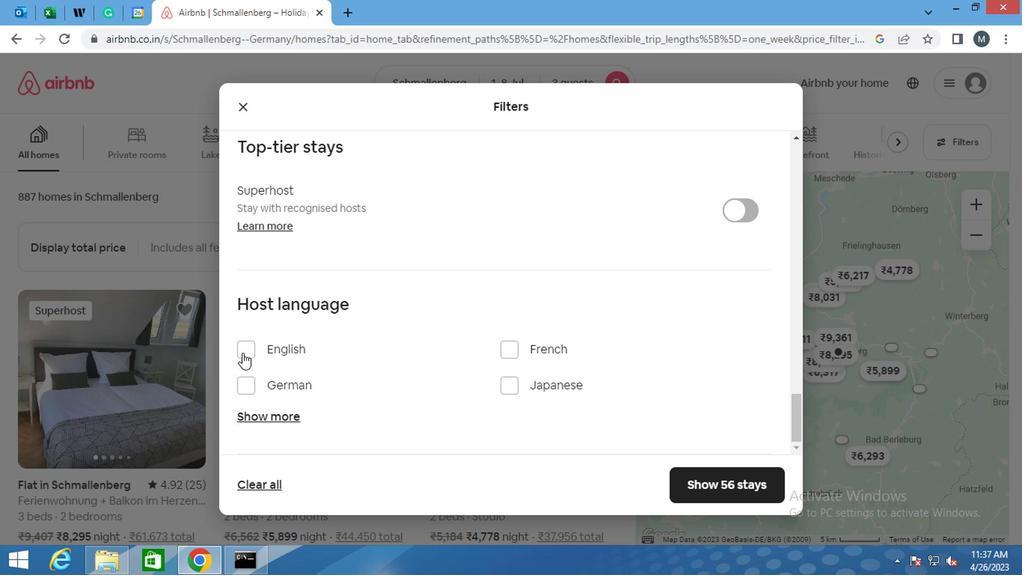 
Action: Mouse moved to (698, 481)
Screenshot: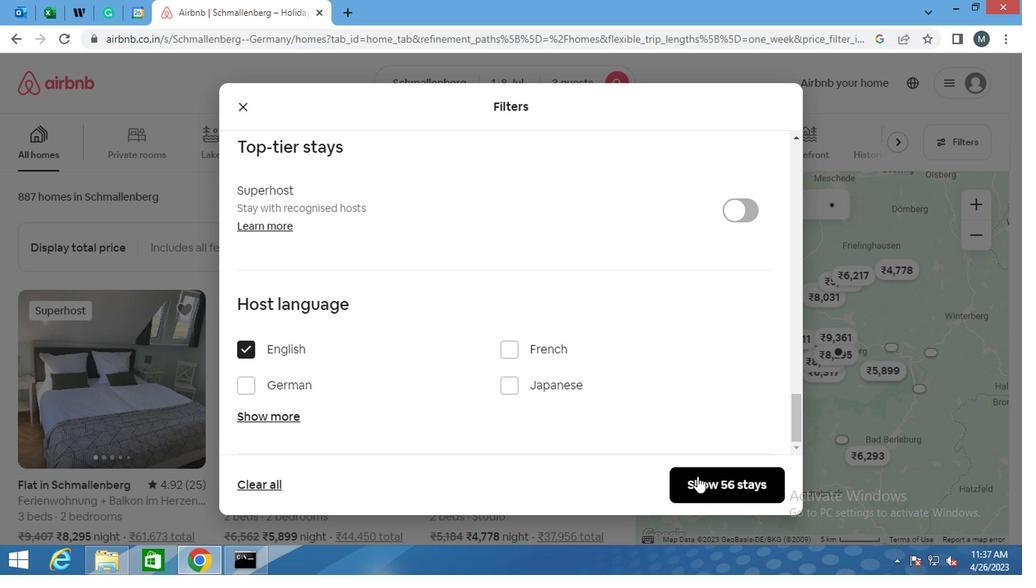 
Action: Mouse pressed left at (698, 481)
Screenshot: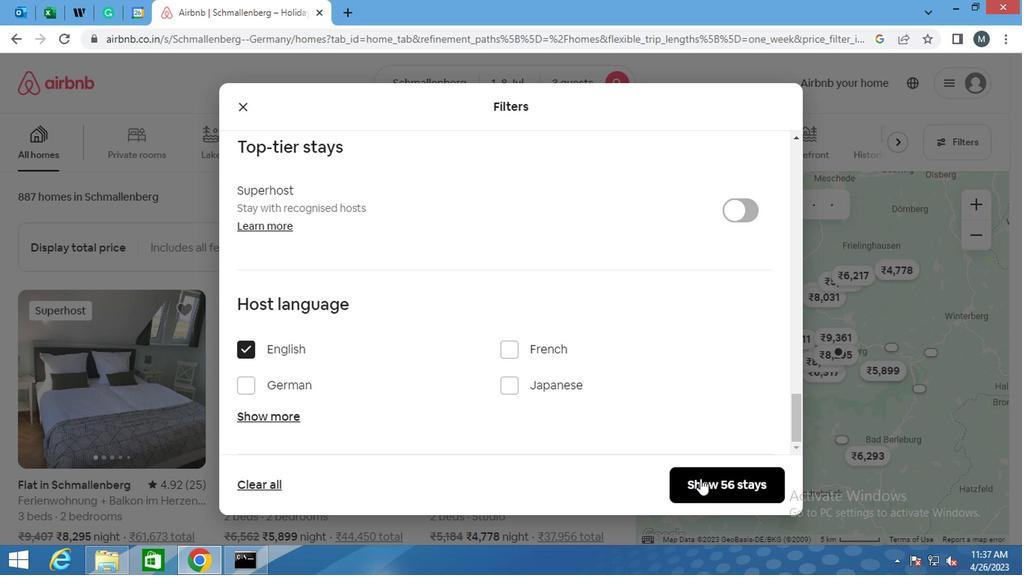 
Action: Mouse moved to (700, 478)
Screenshot: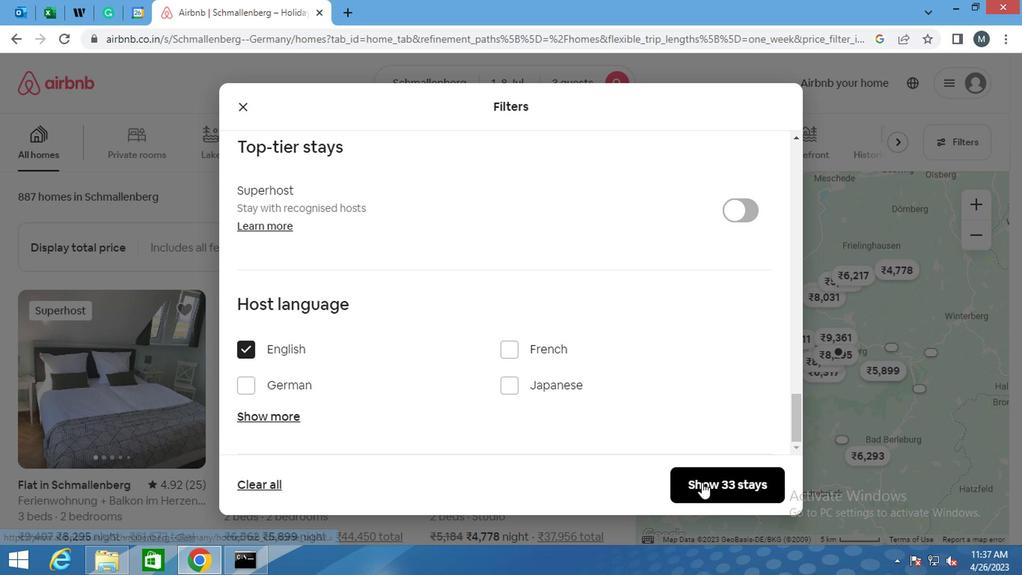 
